 Task: Measure the distance between New York City and Storm King Art Center.
Action: Mouse moved to (229, 59)
Screenshot: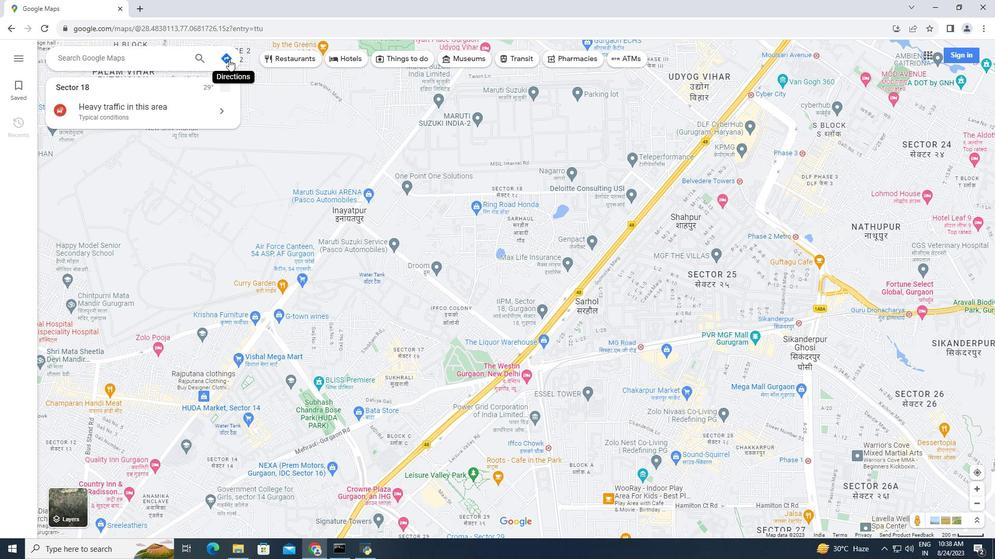 
Action: Mouse pressed left at (229, 59)
Screenshot: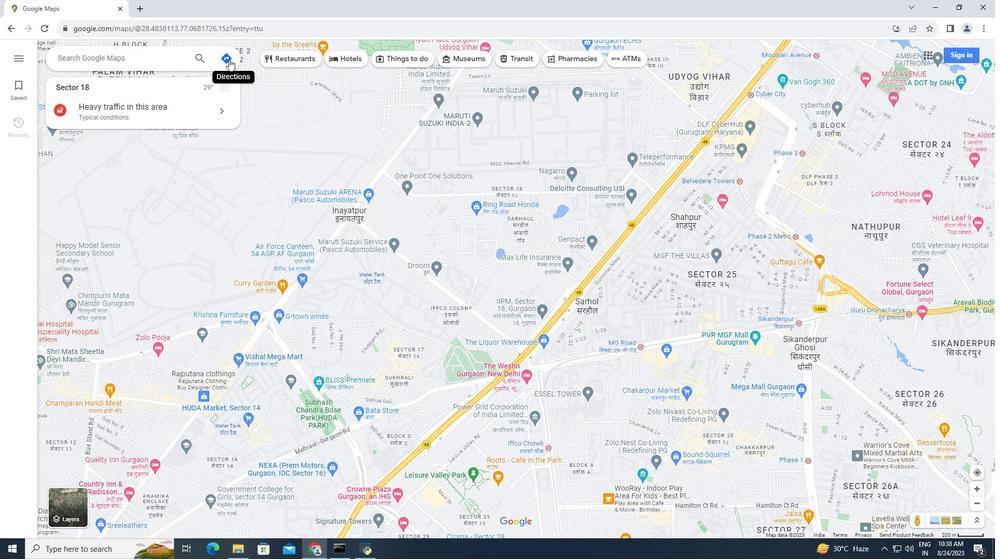 
Action: Mouse moved to (382, 139)
Screenshot: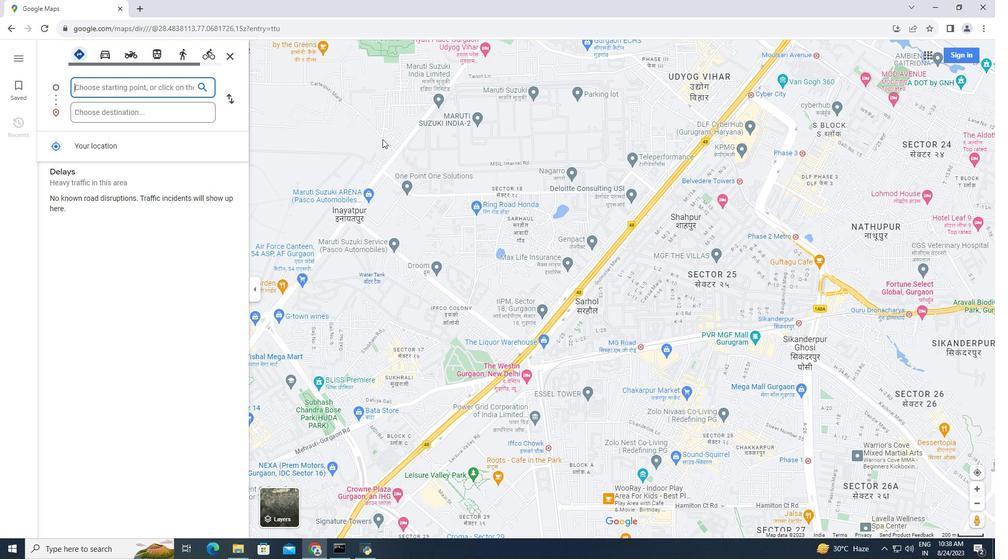 
Action: Key pressed <Key.caps_lock>N<Key.caps_lock>ew<Key.space><Key.caps_lock>Y<Key.caps_lock>ork<Key.space><Key.caps_lock>C<Key.caps_lock>ity
Screenshot: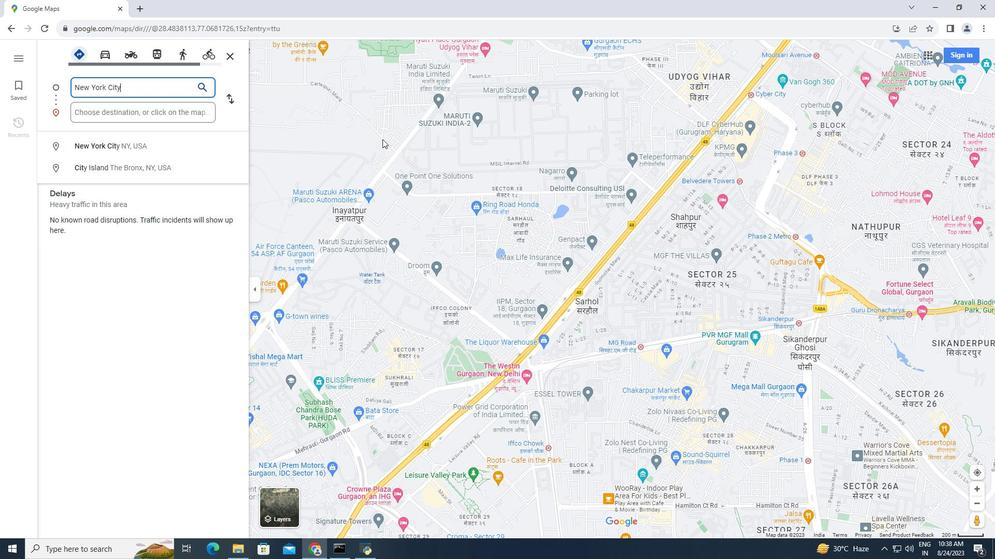 
Action: Mouse moved to (168, 113)
Screenshot: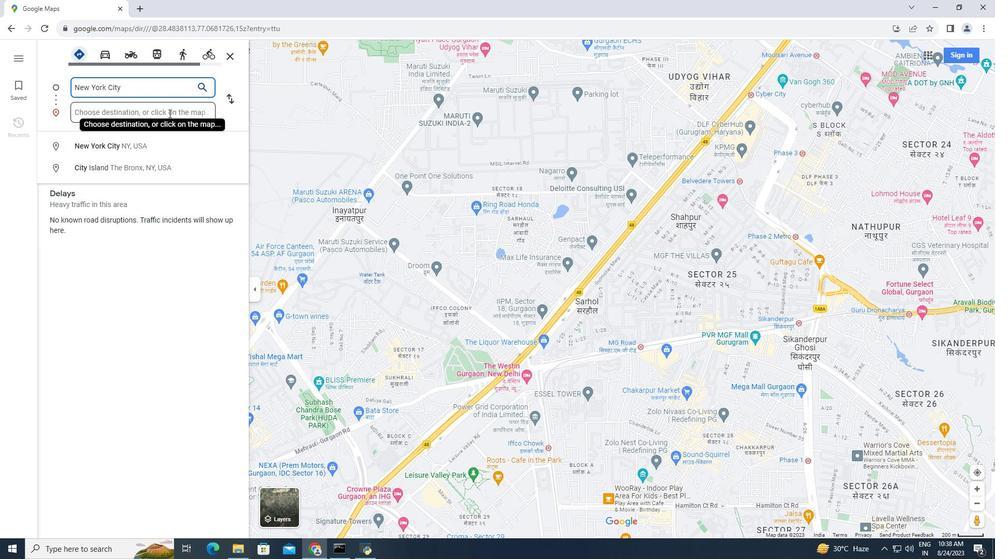
Action: Mouse pressed left at (168, 113)
Screenshot: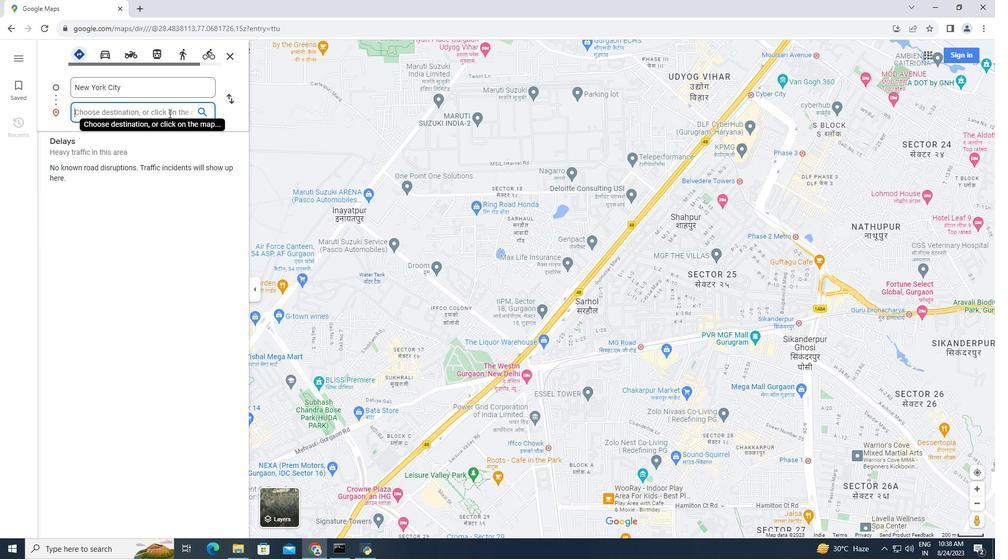 
Action: Key pressed <Key.caps_lock>S<Key.caps_lock>torm<Key.space><Key.caps_lock>K<Key.caps_lock>ing<Key.space><Key.caps_lock>A<Key.caps_lock>rt<Key.space><Key.caps_lock>C<Key.caps_lock>enter
Screenshot: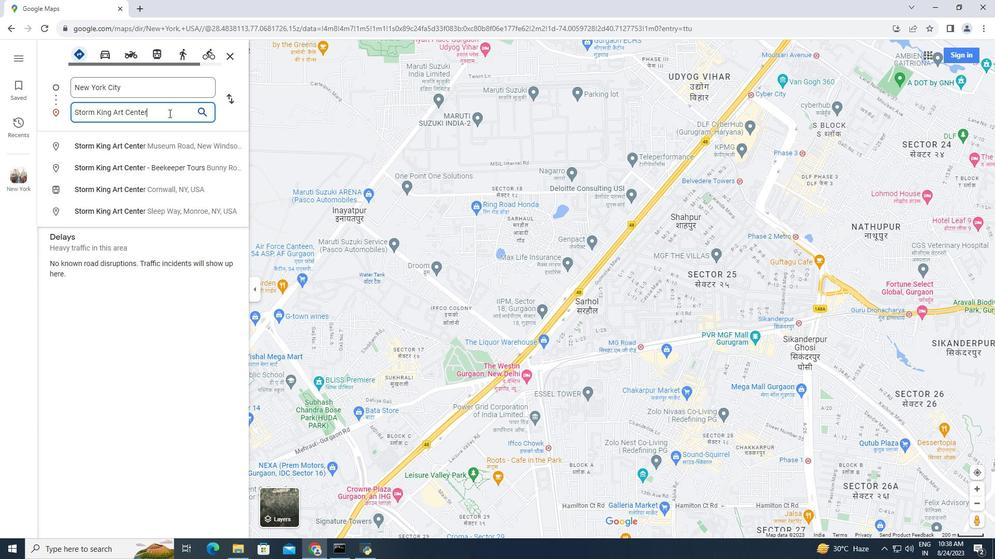 
Action: Mouse moved to (175, 146)
Screenshot: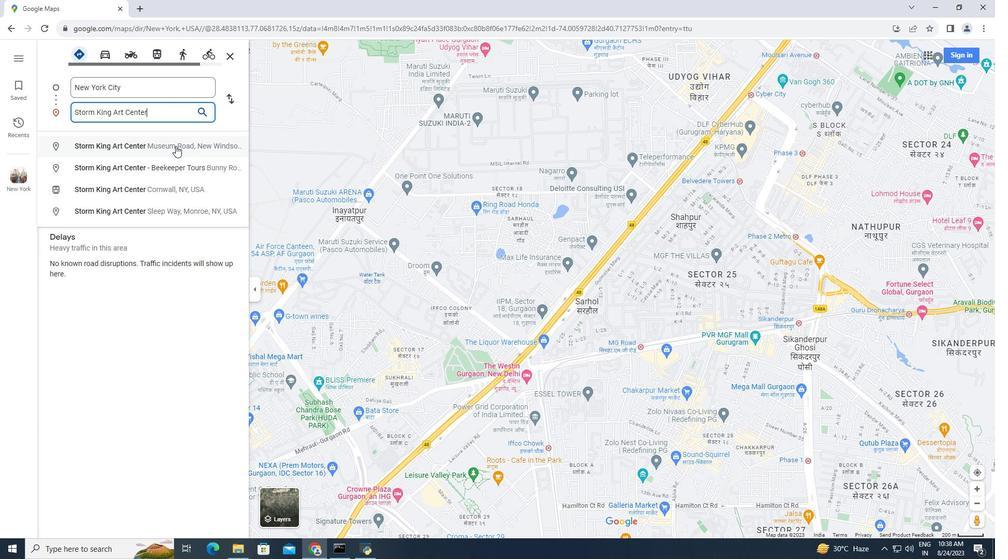 
Action: Mouse pressed left at (175, 146)
Screenshot: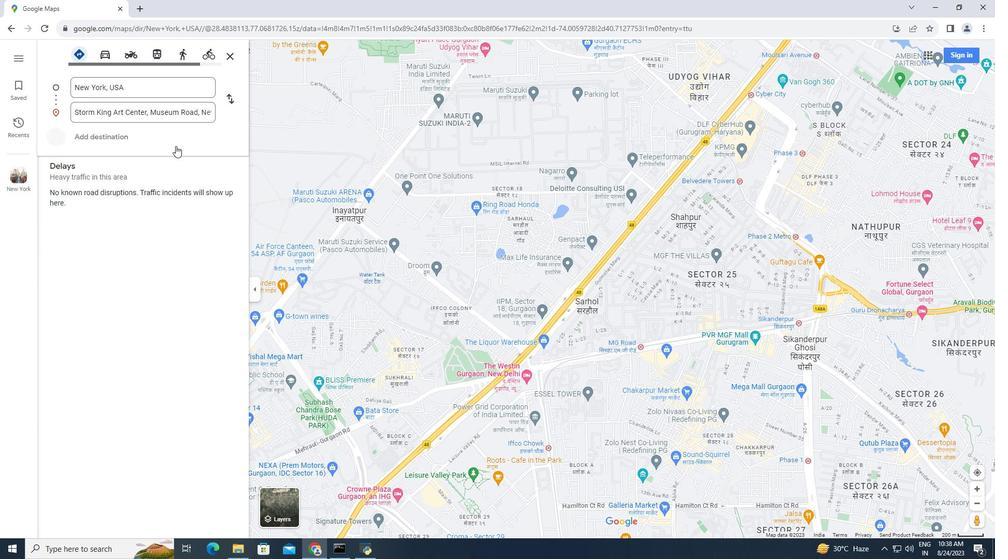 
Action: Mouse moved to (444, 507)
Screenshot: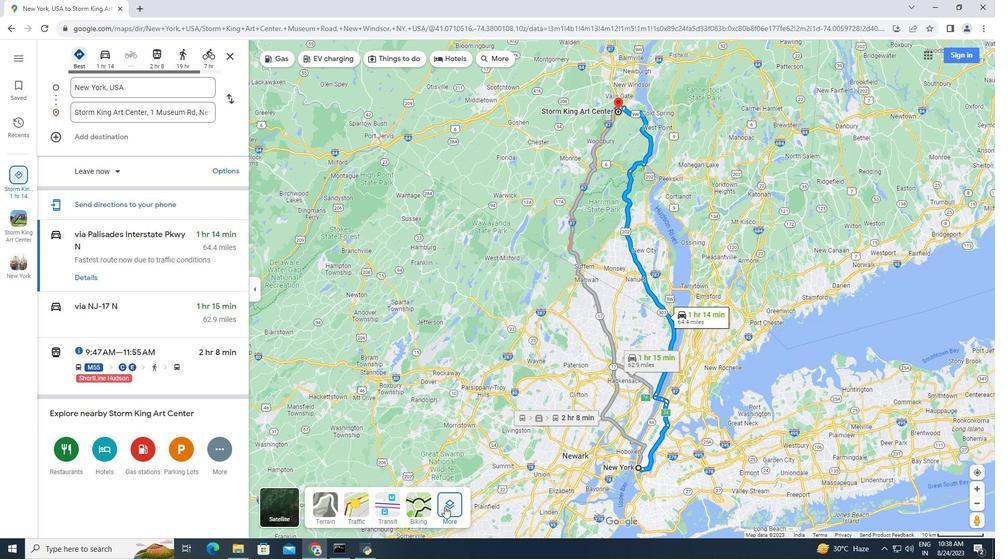 
Action: Mouse pressed left at (444, 507)
Screenshot: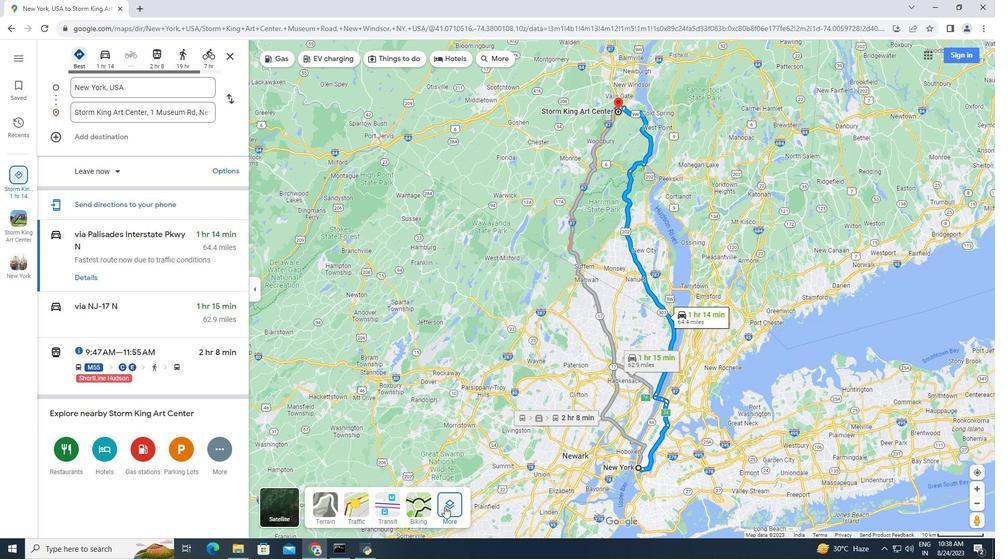 
Action: Mouse moved to (359, 410)
Screenshot: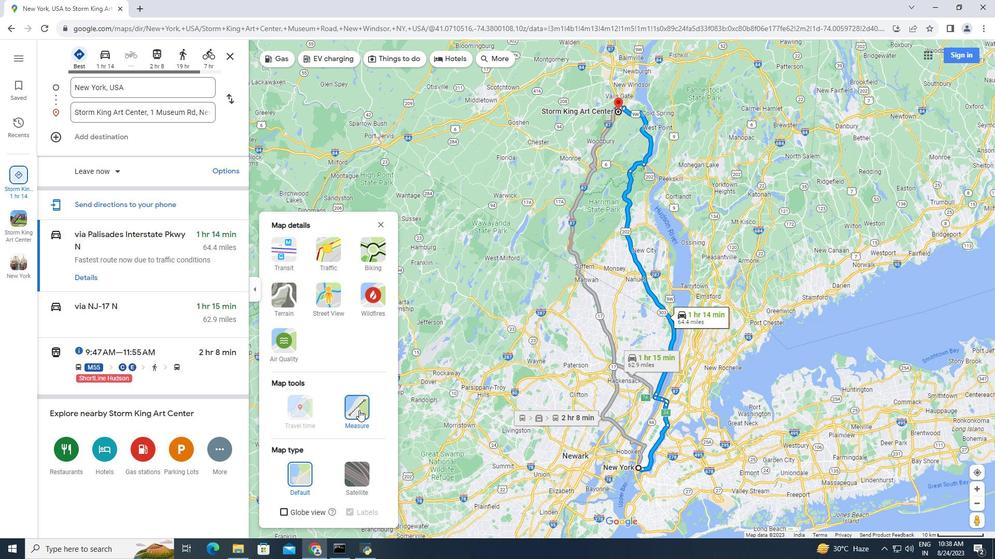 
Action: Mouse pressed left at (359, 410)
Screenshot: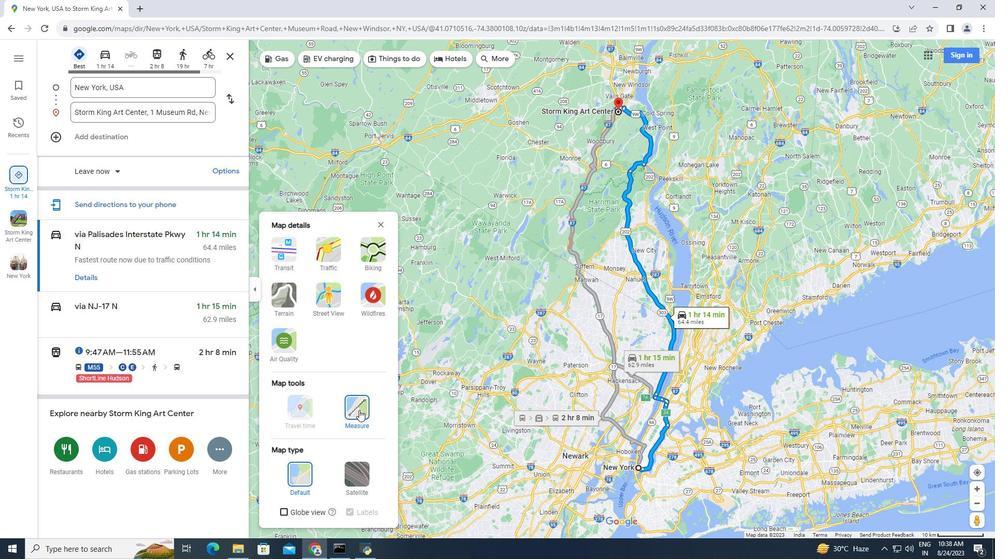 
Action: Mouse moved to (637, 467)
Screenshot: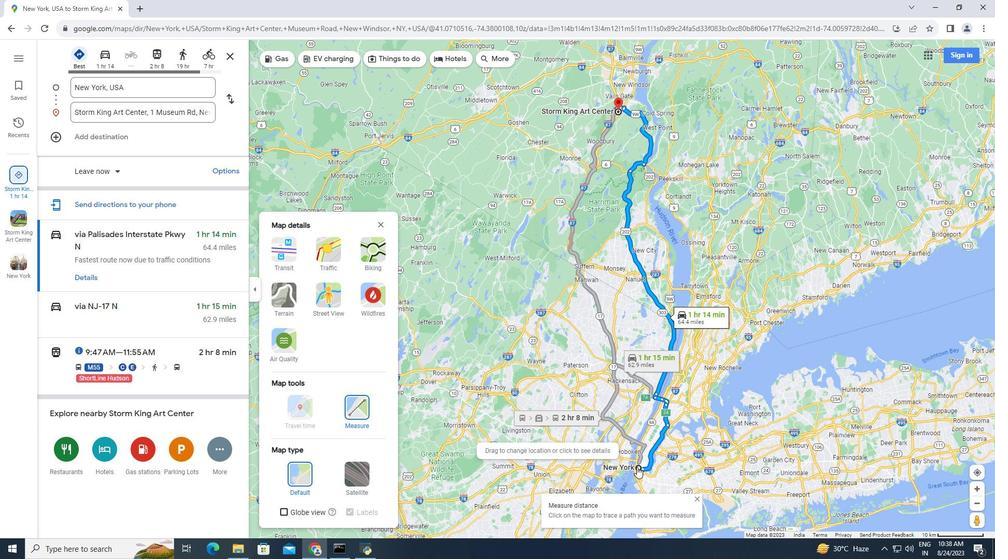 
Action: Mouse pressed left at (637, 467)
Screenshot: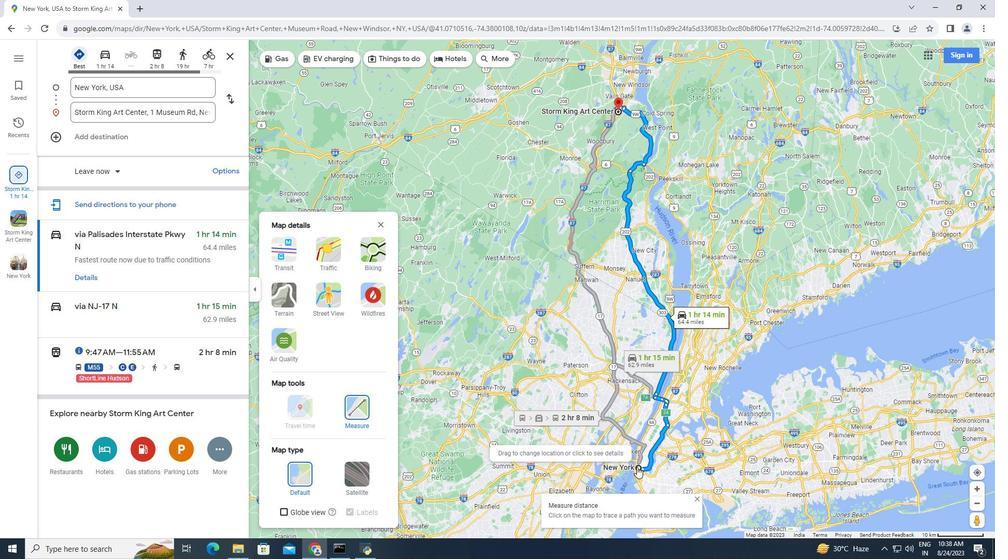 
Action: Mouse moved to (667, 278)
Screenshot: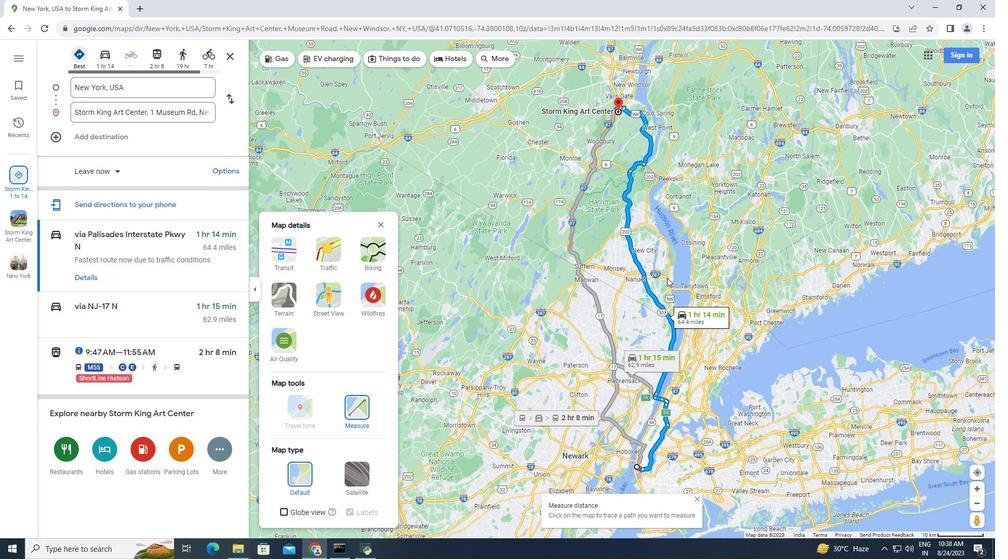 
Action: Mouse scrolled (667, 278) with delta (0, 0)
Screenshot: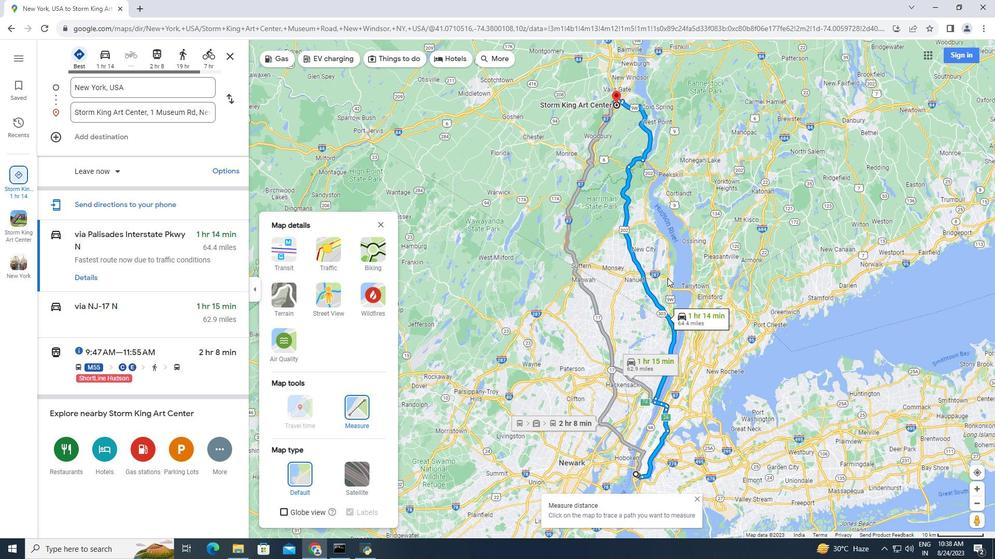 
Action: Mouse scrolled (667, 278) with delta (0, 0)
Screenshot: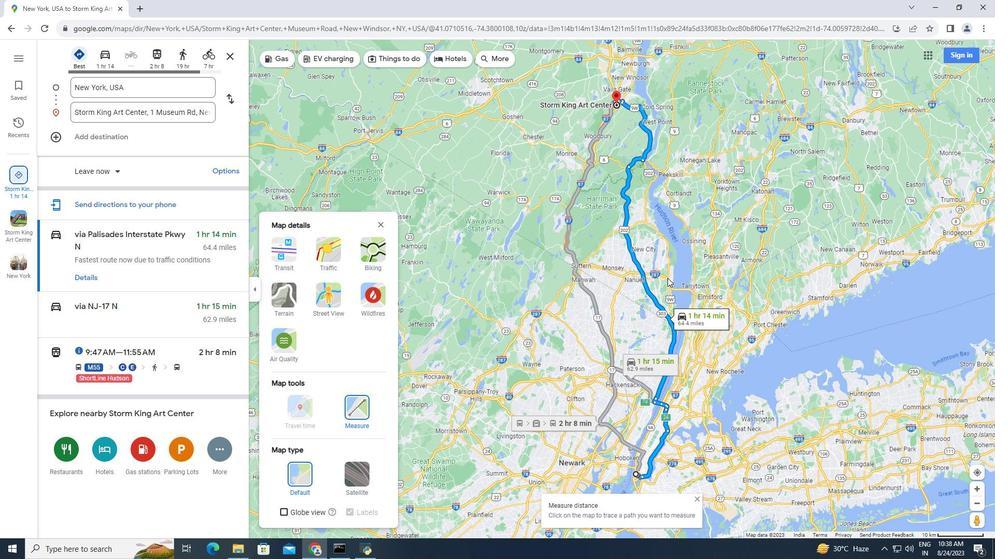 
Action: Mouse scrolled (667, 278) with delta (0, 0)
Screenshot: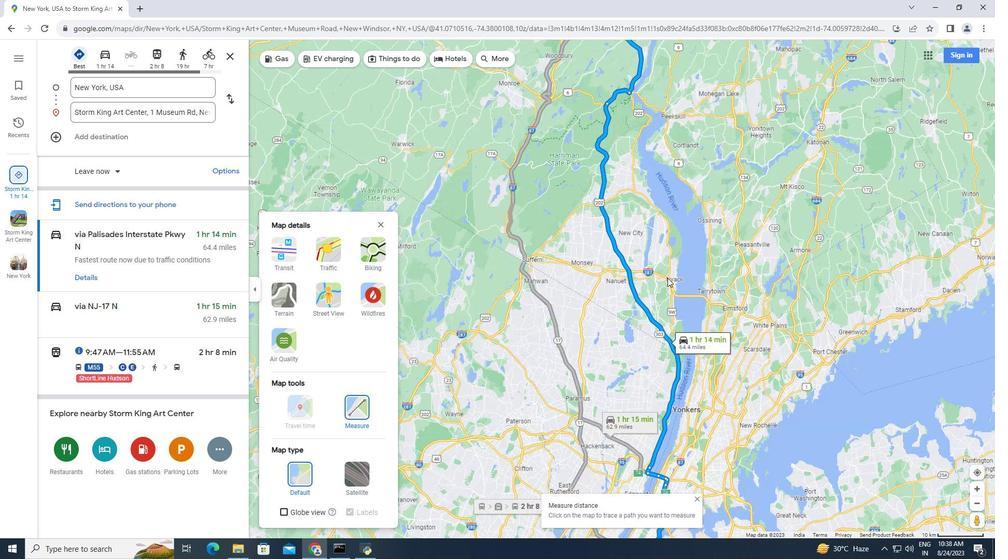 
Action: Mouse moved to (638, 230)
Screenshot: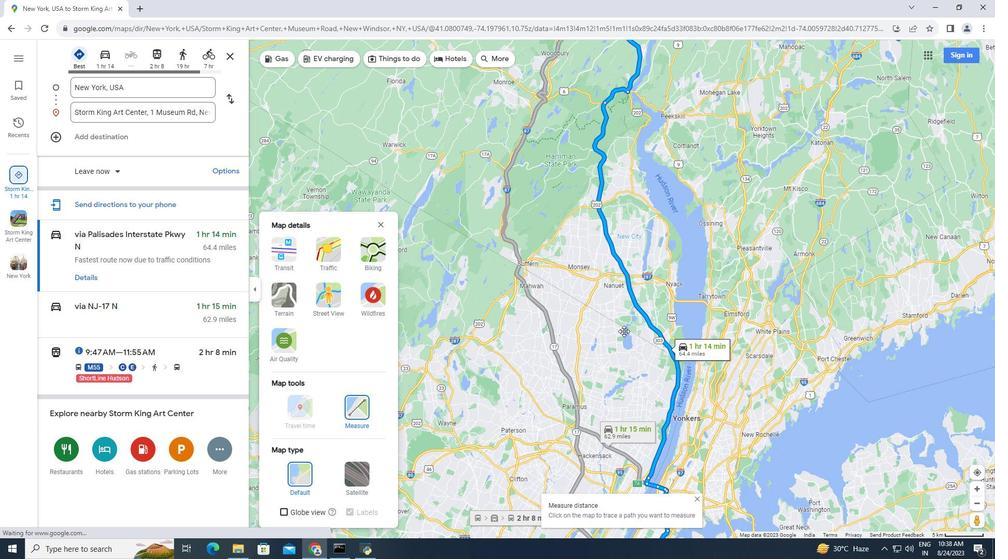
Action: Mouse pressed left at (638, 230)
Screenshot: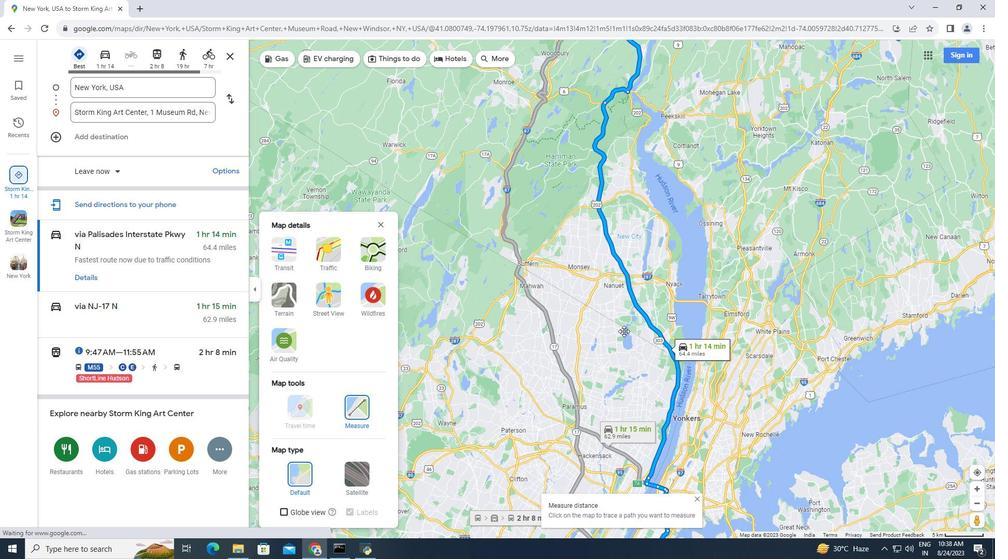 
Action: Mouse moved to (557, 197)
Screenshot: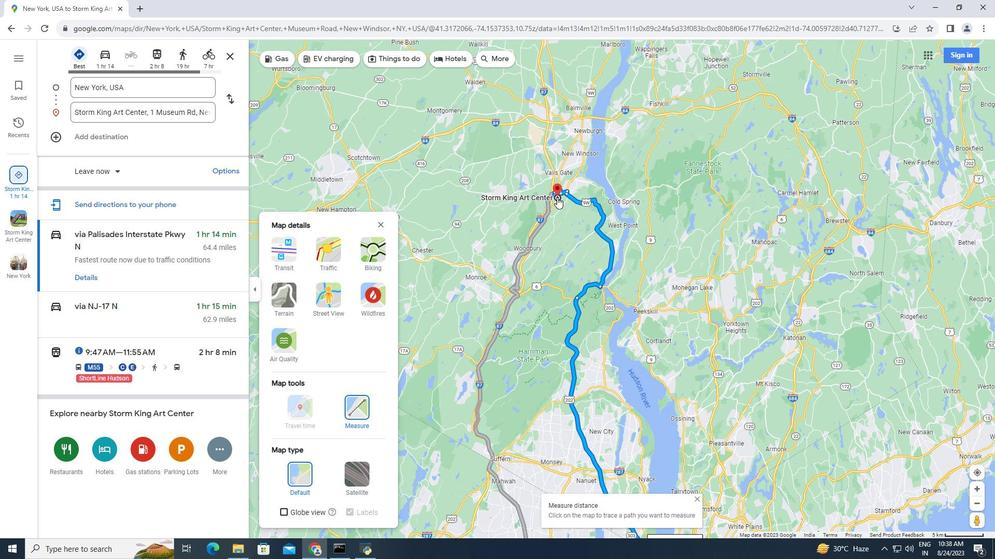 
Action: Mouse pressed left at (557, 197)
Screenshot: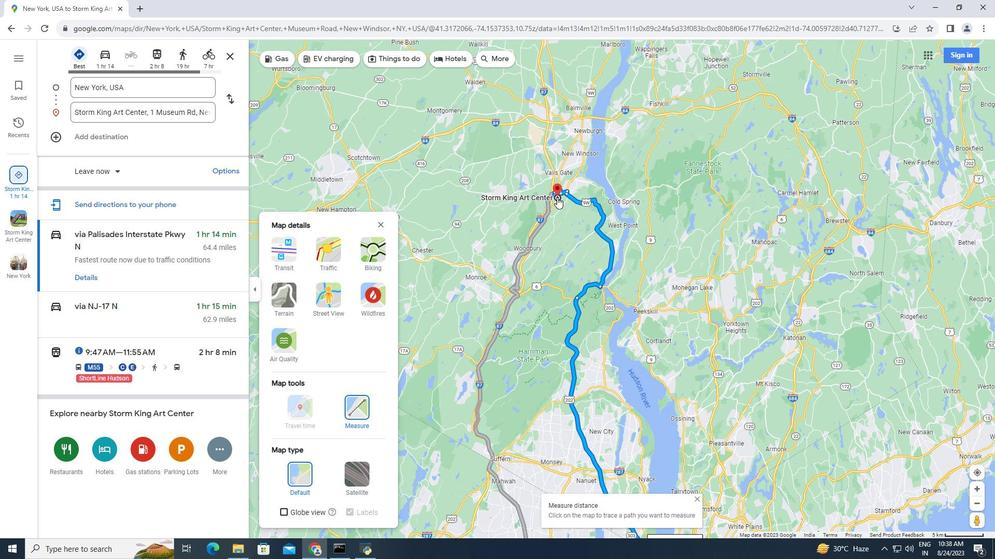 
Action: Mouse moved to (573, 254)
Screenshot: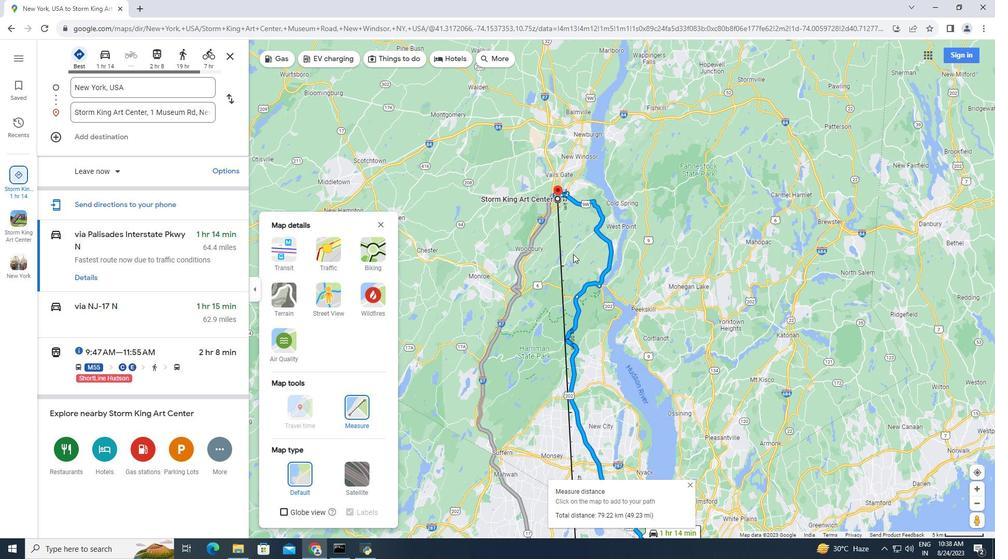 
Action: Mouse scrolled (573, 253) with delta (0, 0)
Screenshot: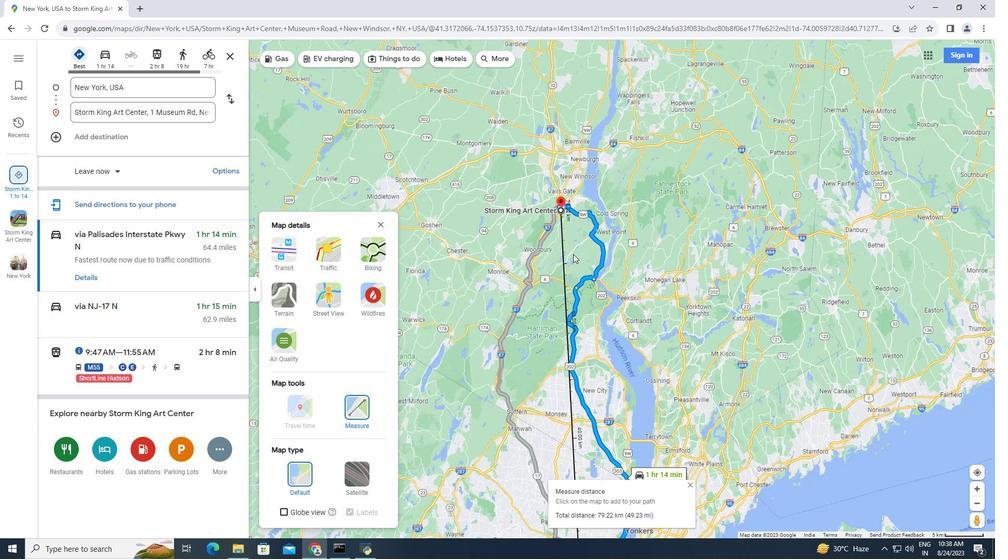 
Action: Mouse scrolled (573, 253) with delta (0, 0)
Screenshot: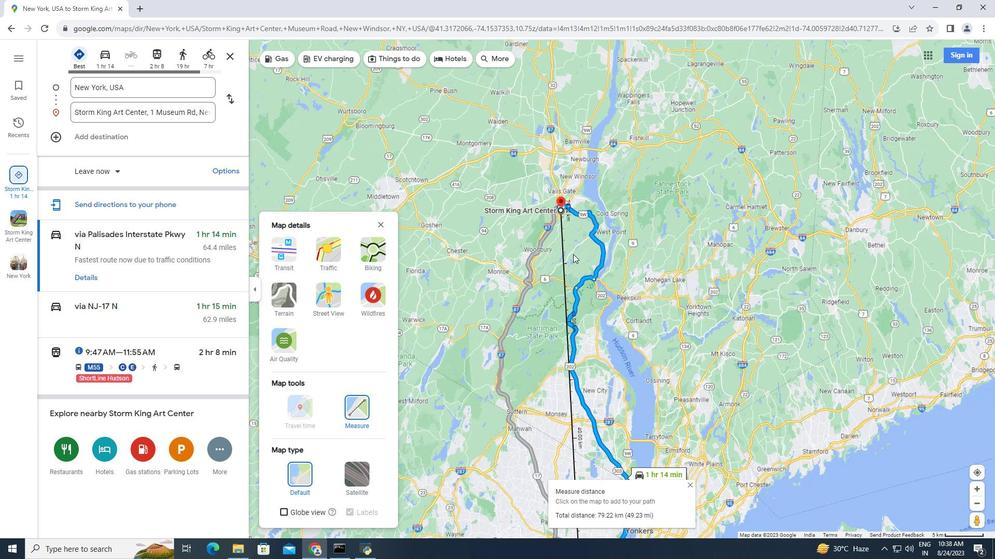
Action: Mouse scrolled (573, 253) with delta (0, 0)
Screenshot: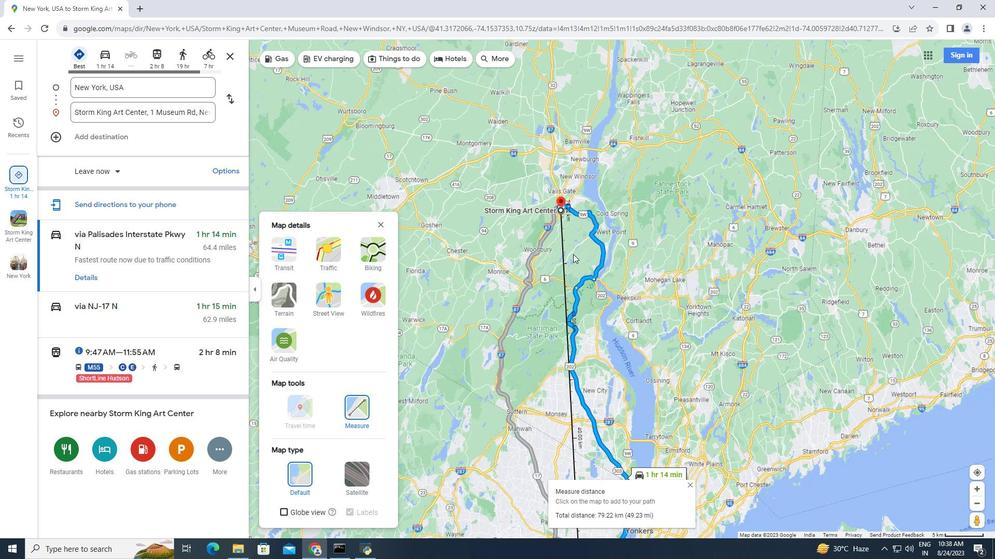 
Action: Mouse scrolled (573, 253) with delta (0, 0)
Screenshot: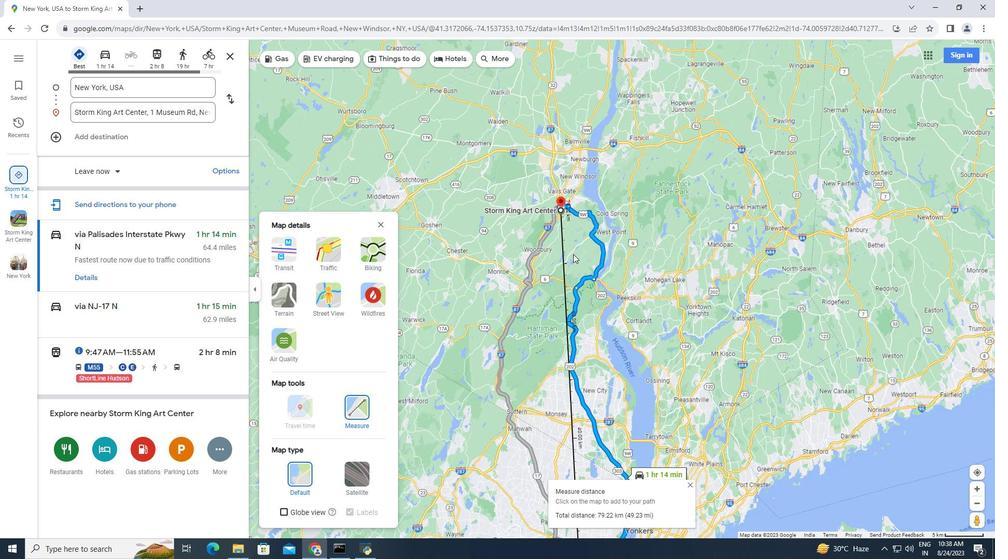 
Action: Mouse moved to (592, 373)
Screenshot: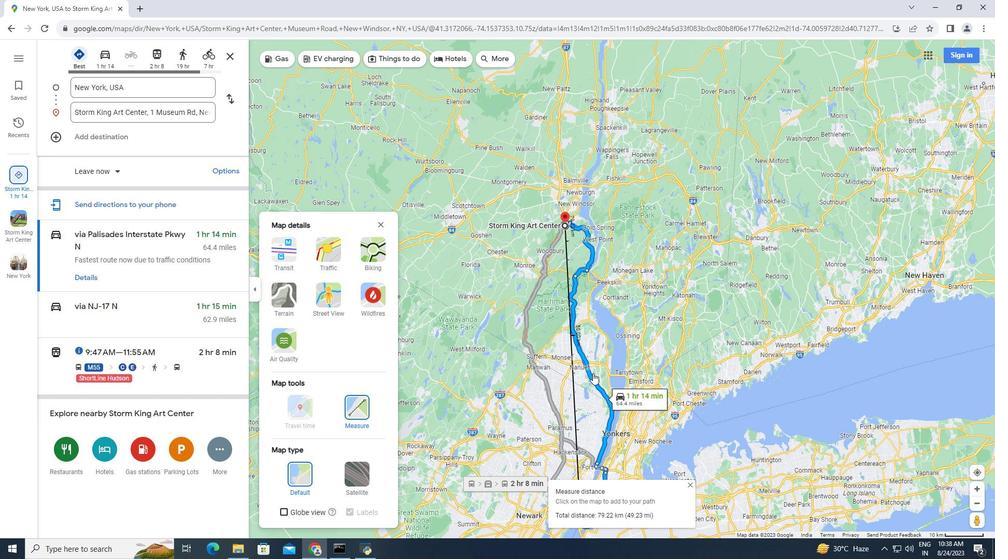 
Action: Mouse scrolled (592, 374) with delta (0, 0)
Screenshot: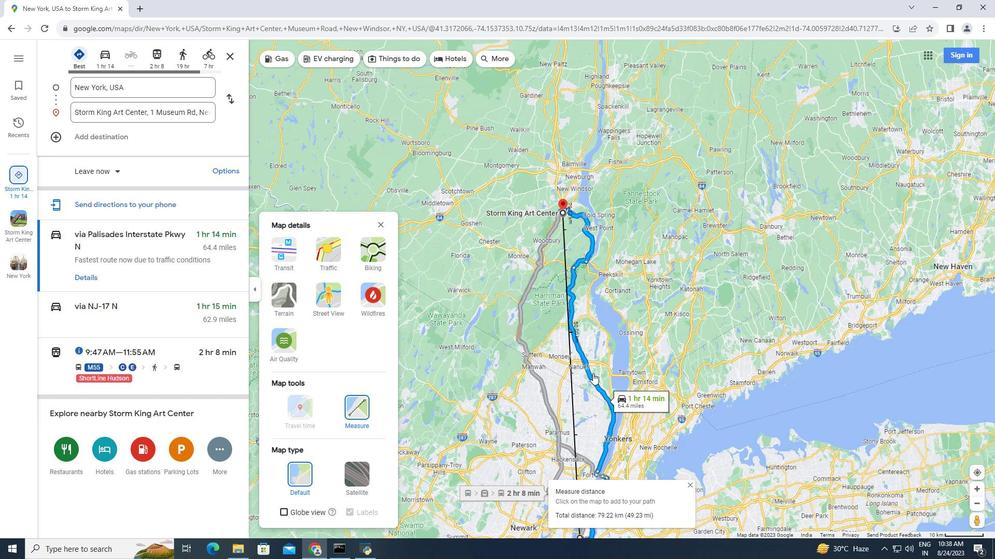 
Action: Mouse scrolled (592, 373) with delta (0, 0)
Screenshot: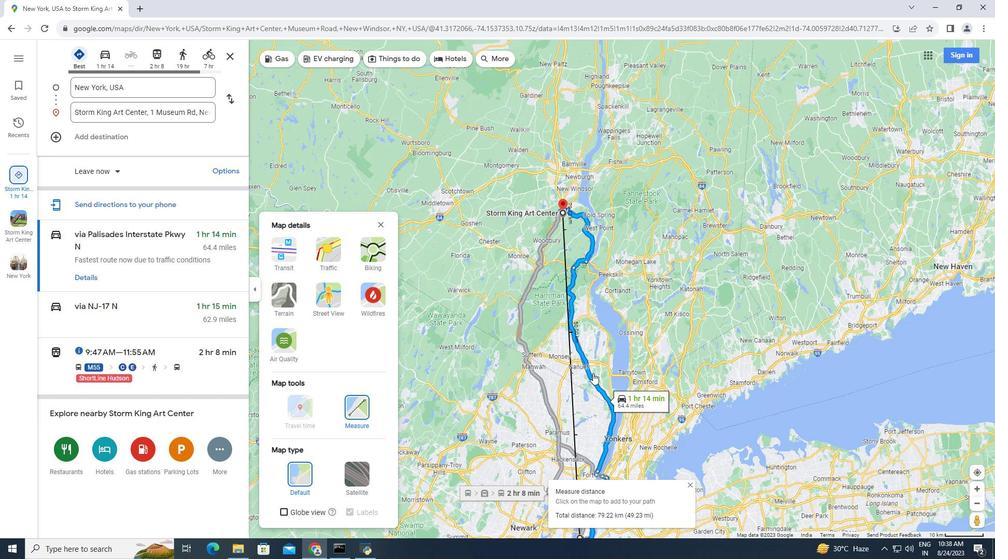 
Action: Mouse scrolled (592, 374) with delta (0, 0)
Screenshot: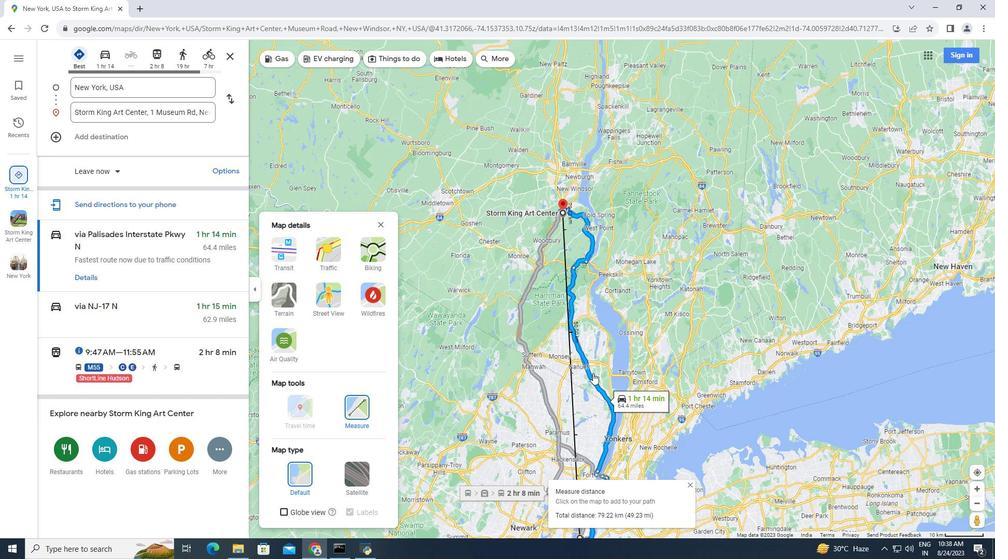 
Action: Mouse scrolled (592, 374) with delta (0, 0)
Screenshot: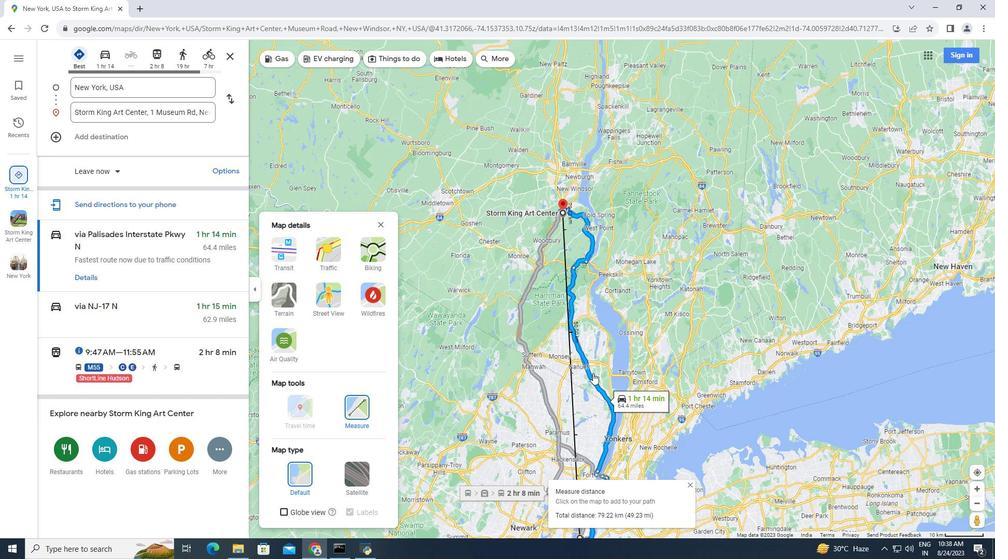 
Action: Mouse scrolled (592, 374) with delta (0, 0)
Screenshot: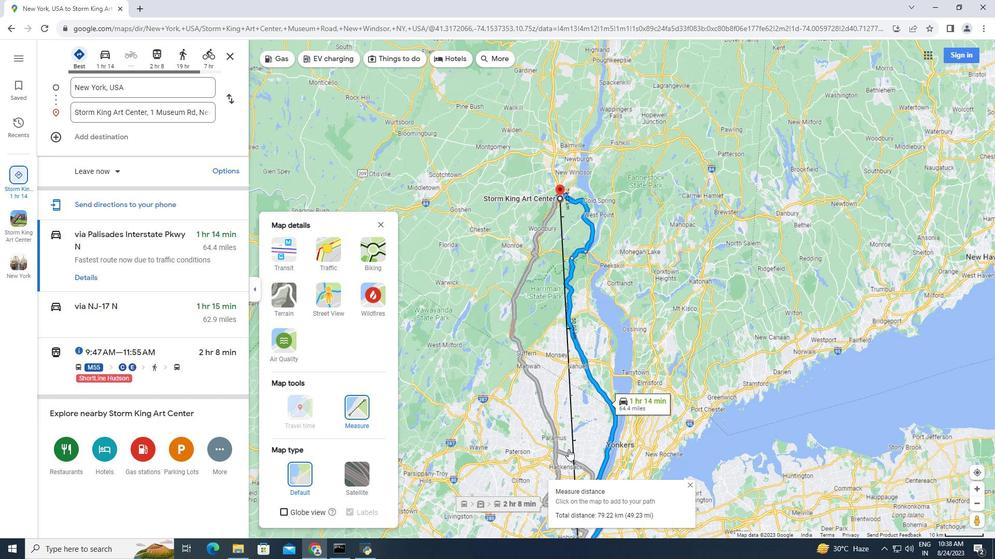 
Action: Mouse moved to (549, 440)
Screenshot: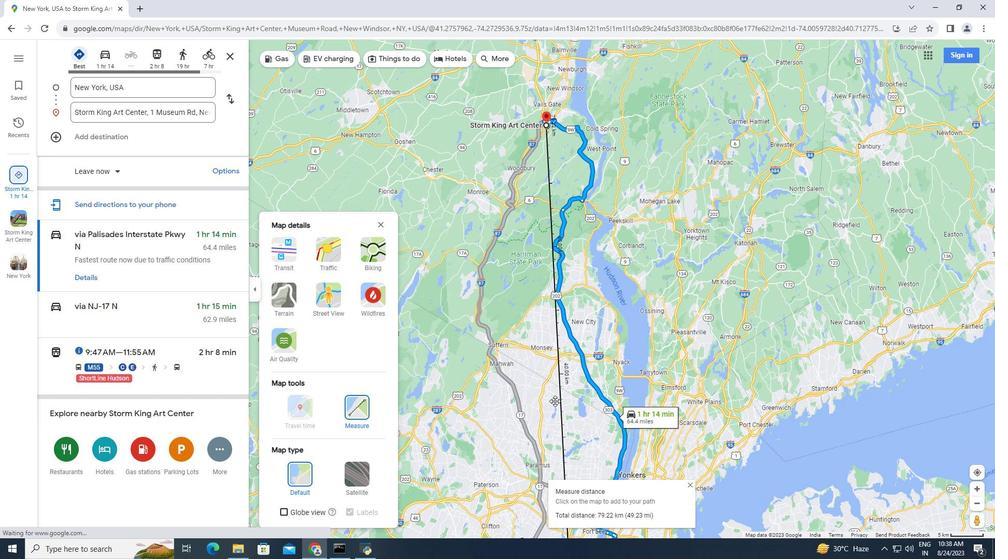 
Action: Mouse pressed left at (549, 440)
Screenshot: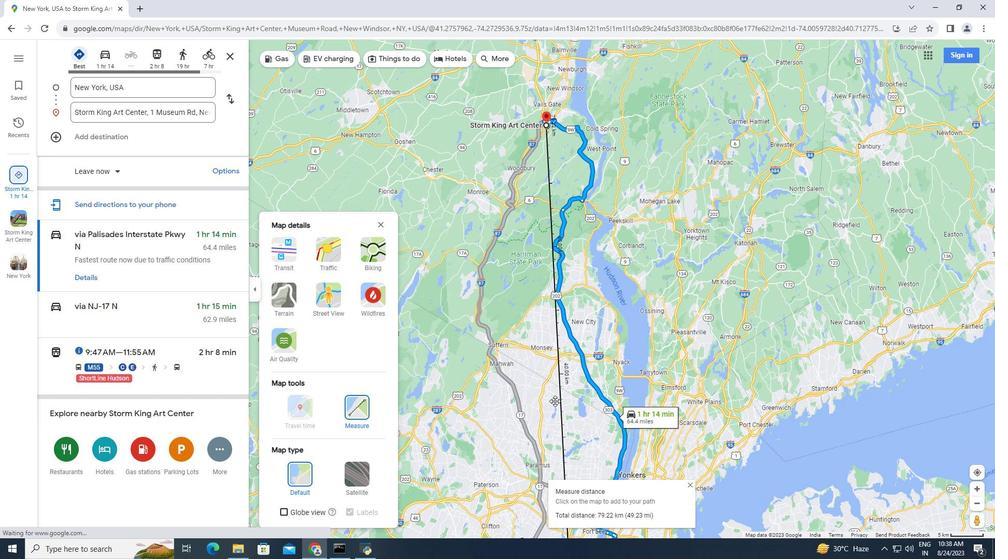 
Action: Mouse moved to (608, 505)
Screenshot: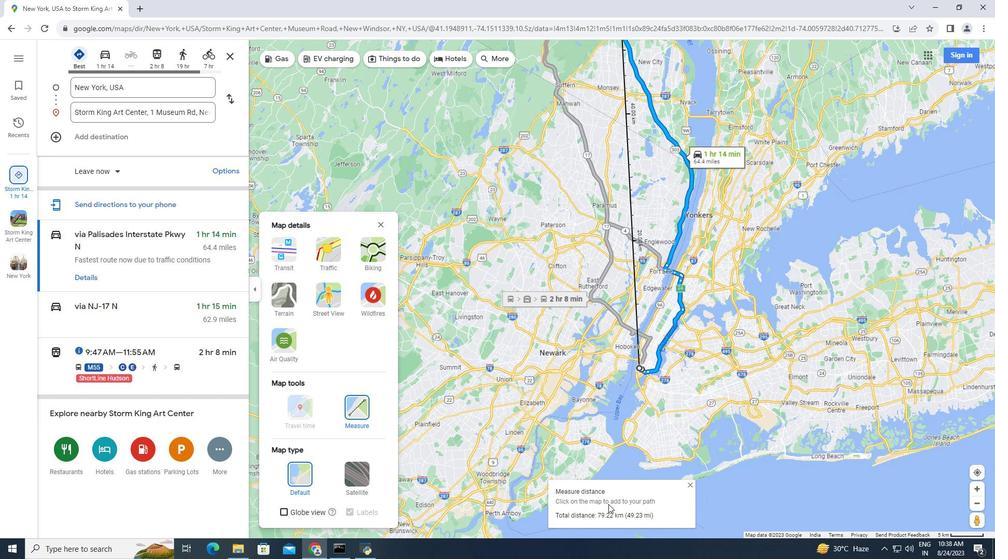 
Action: Mouse scrolled (605, 510) with delta (0, 0)
Screenshot: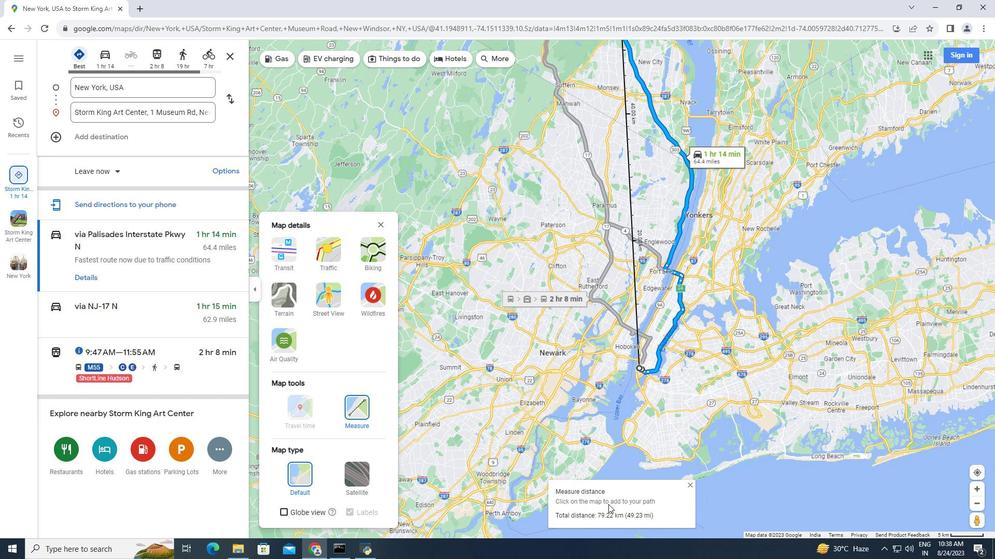 
Action: Mouse moved to (608, 504)
Screenshot: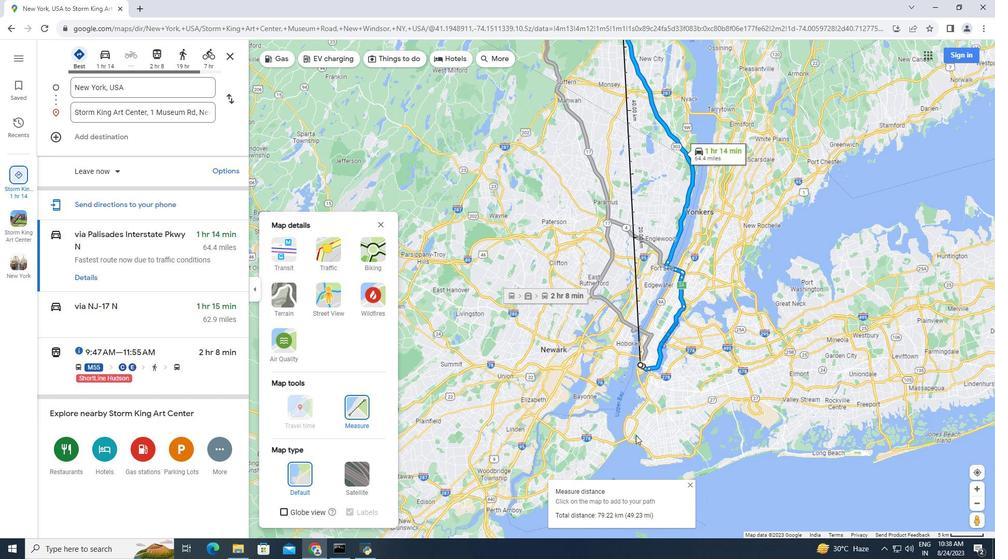 
Action: Mouse scrolled (606, 509) with delta (0, 0)
Screenshot: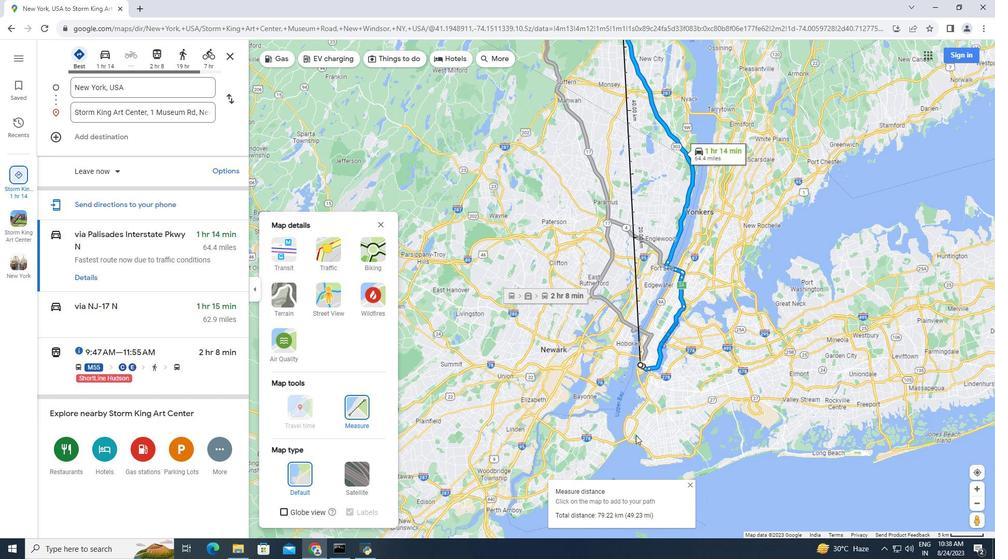 
Action: Mouse moved to (613, 477)
Screenshot: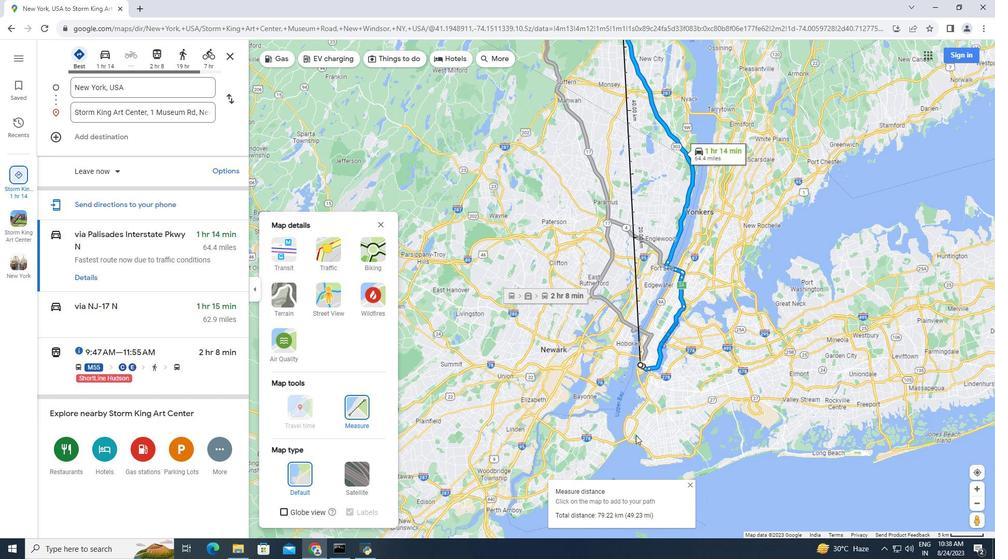 
Action: Mouse scrolled (606, 509) with delta (0, 0)
Screenshot: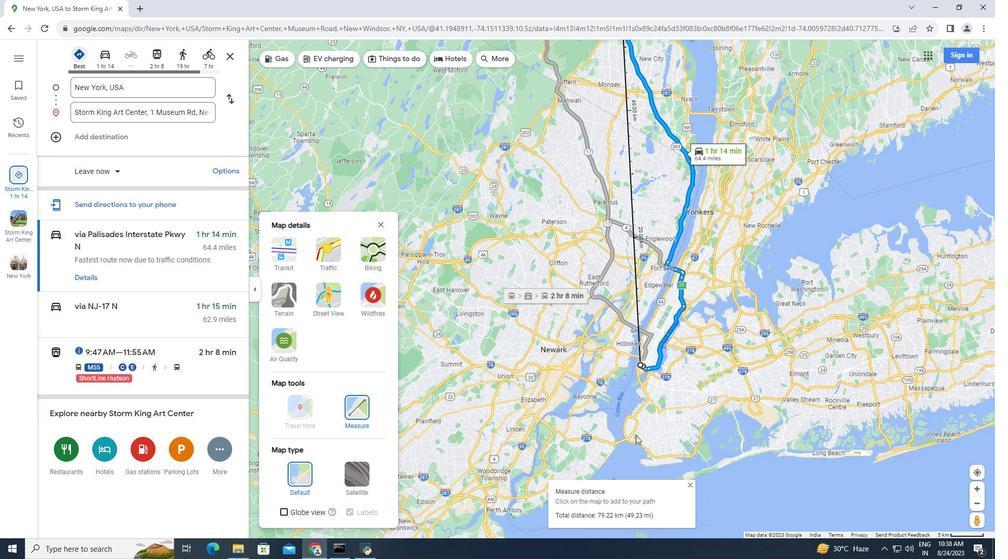 
Action: Mouse moved to (618, 440)
Screenshot: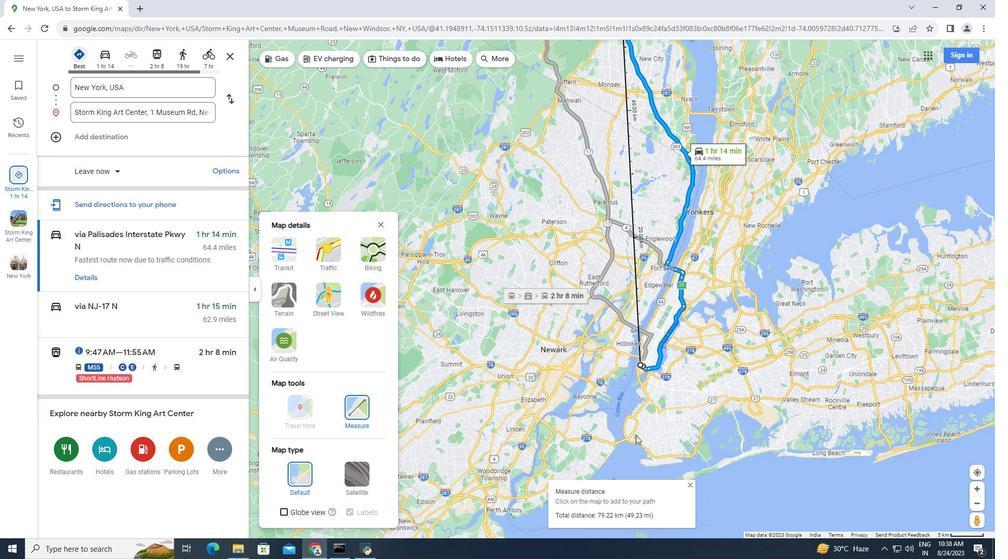 
Action: Mouse scrolled (608, 505) with delta (0, 0)
Screenshot: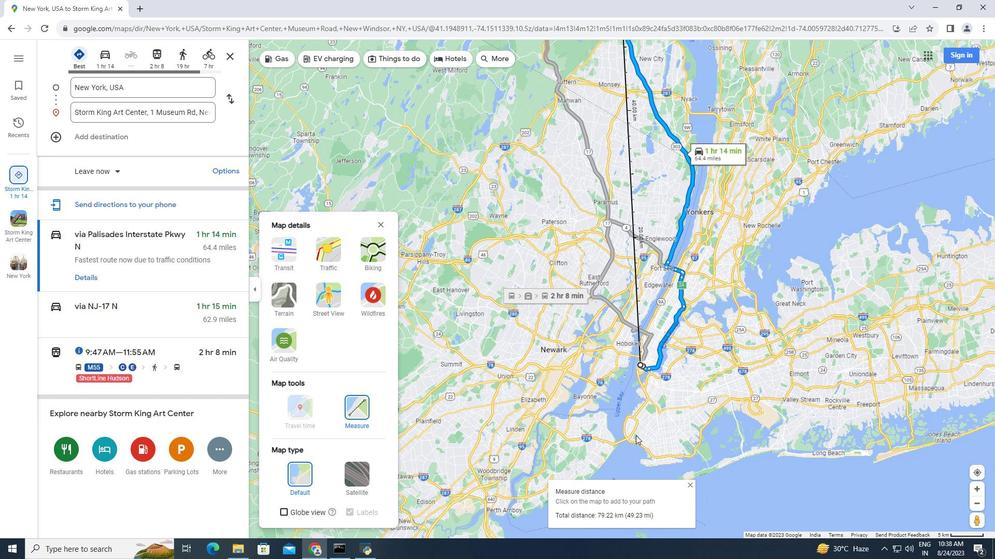 
Action: Mouse moved to (646, 435)
Screenshot: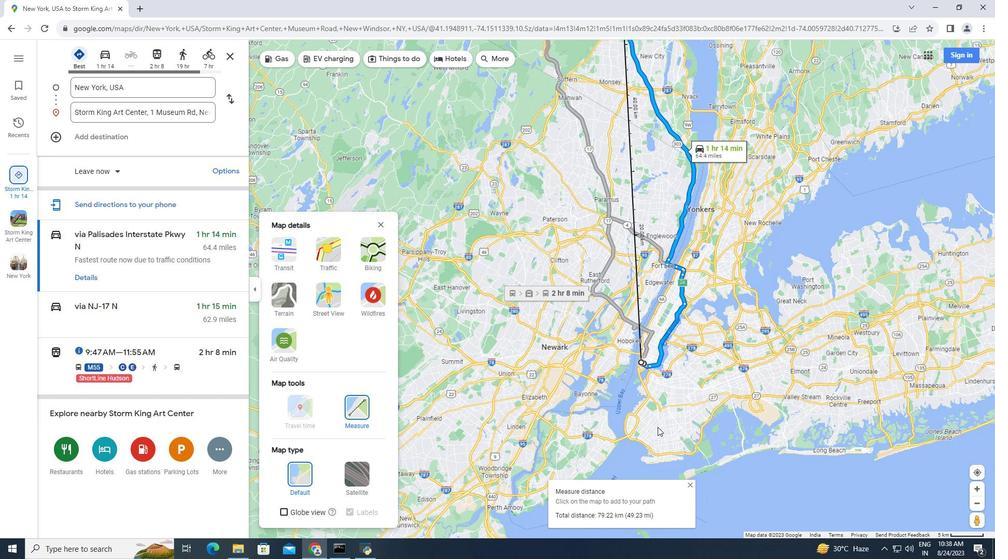 
Action: Mouse scrolled (646, 436) with delta (0, 0)
Screenshot: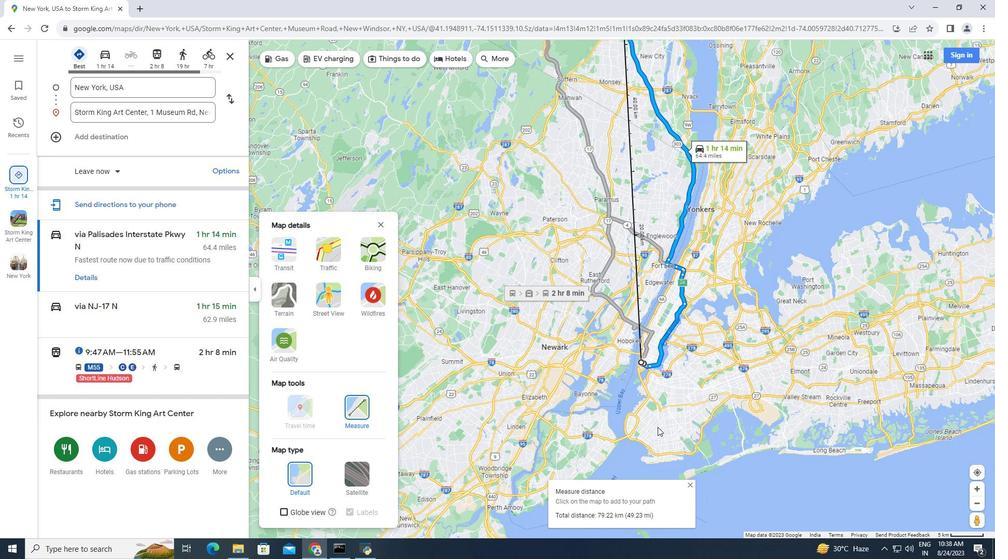 
Action: Mouse moved to (650, 435)
Screenshot: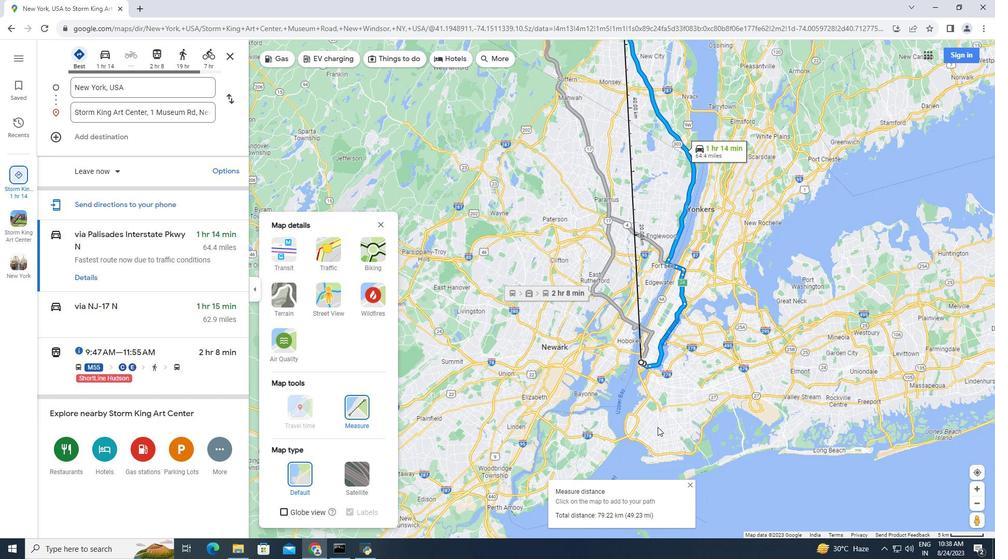 
Action: Mouse scrolled (650, 436) with delta (0, 0)
Screenshot: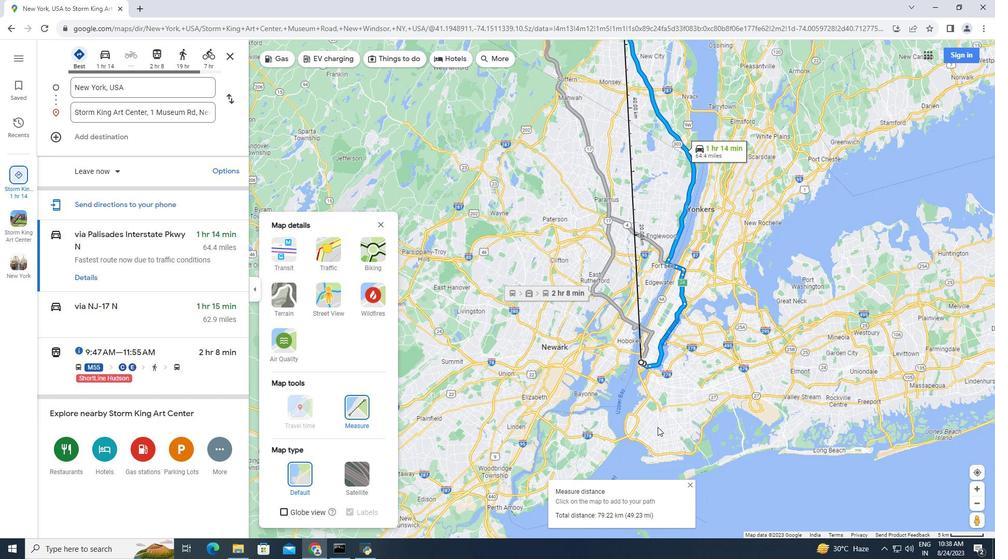 
Action: Mouse moved to (653, 433)
Screenshot: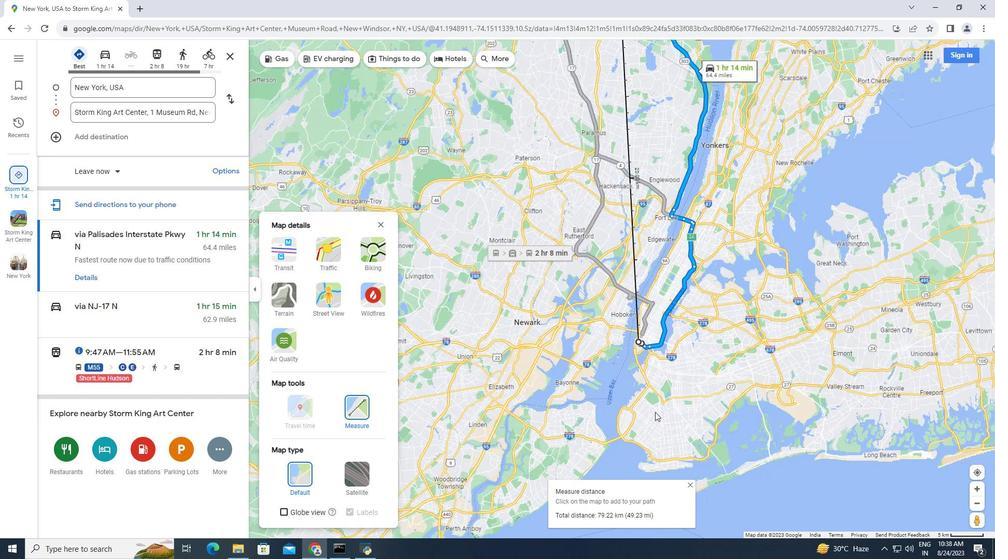 
Action: Mouse scrolled (653, 434) with delta (0, 0)
Screenshot: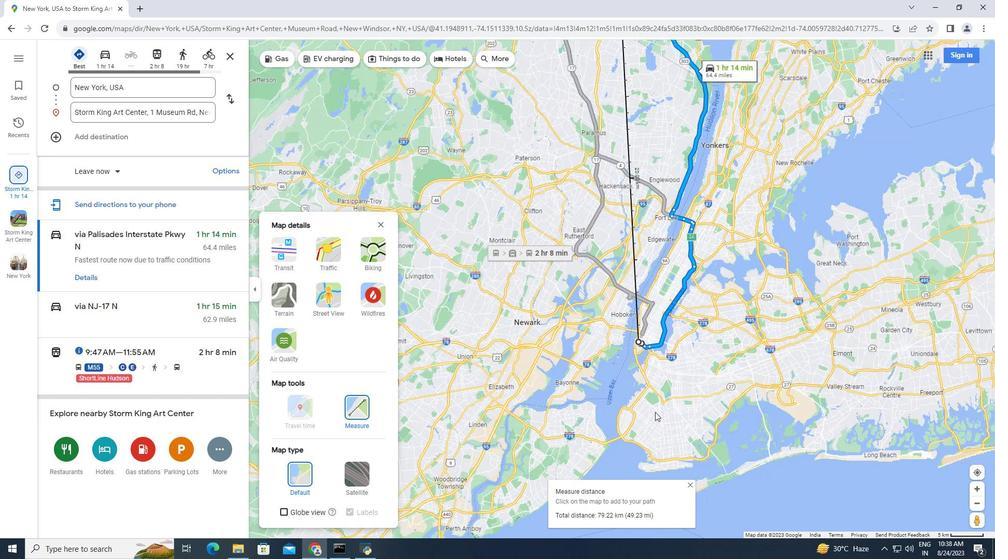 
Action: Mouse moved to (645, 391)
Screenshot: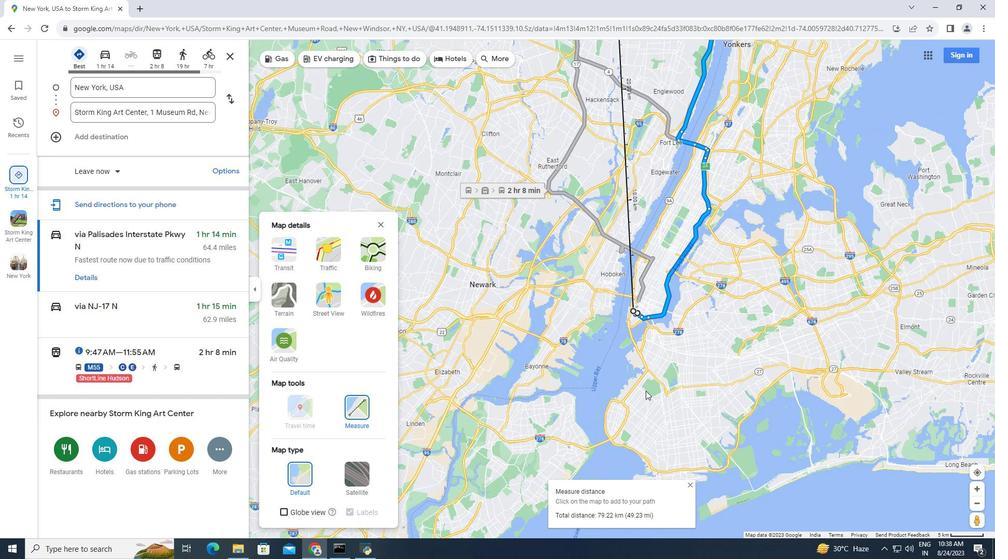 
Action: Mouse scrolled (645, 391) with delta (0, 0)
Screenshot: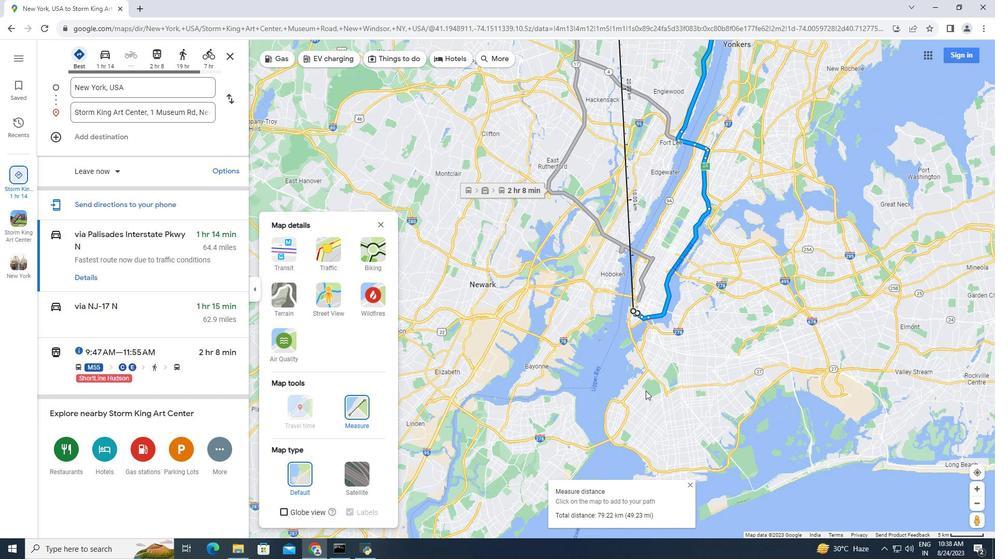 
Action: Mouse scrolled (645, 391) with delta (0, 0)
Screenshot: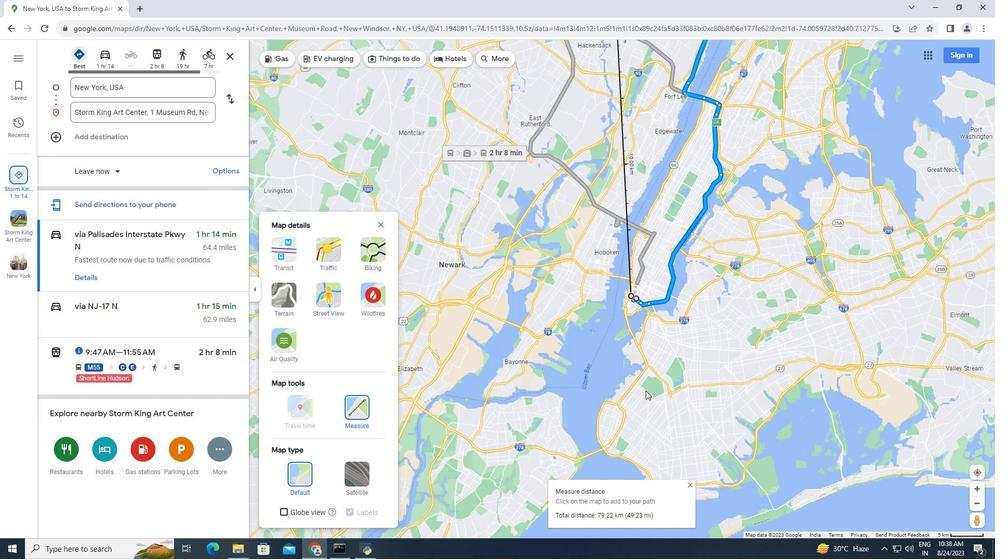 
Action: Mouse scrolled (645, 391) with delta (0, 0)
Screenshot: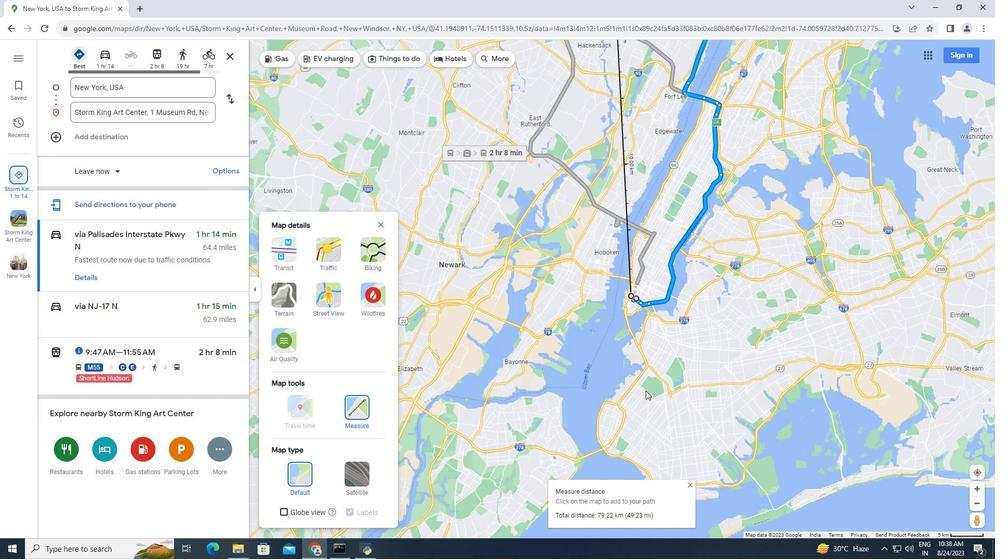 
Action: Mouse moved to (626, 261)
Screenshot: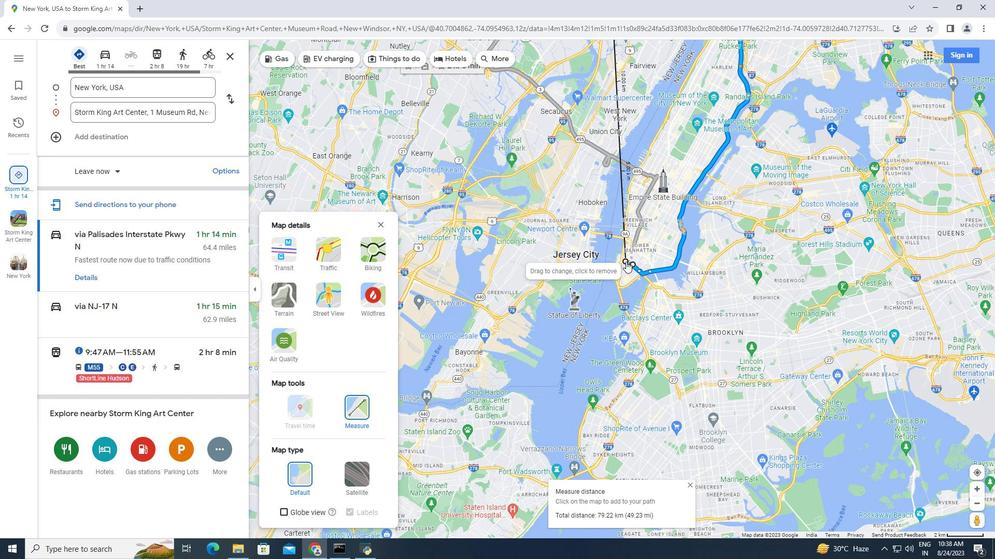 
Action: Mouse pressed left at (626, 261)
Screenshot: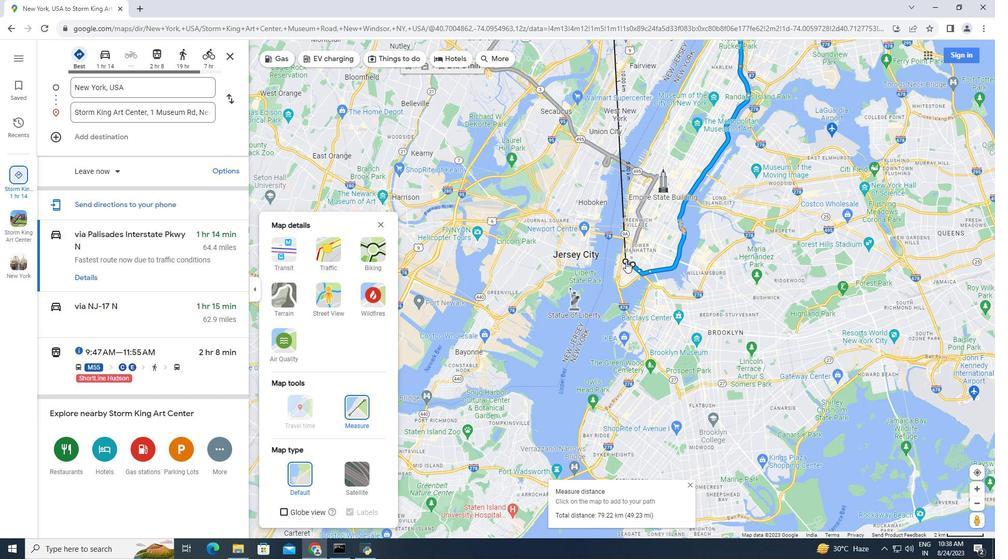 
Action: Mouse moved to (670, 115)
Screenshot: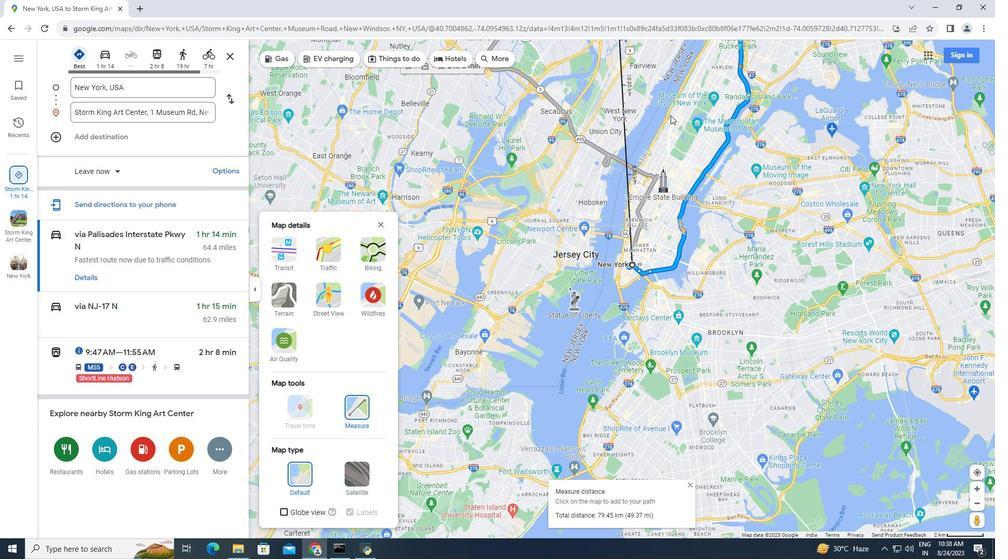 
Action: Mouse pressed left at (670, 115)
Screenshot: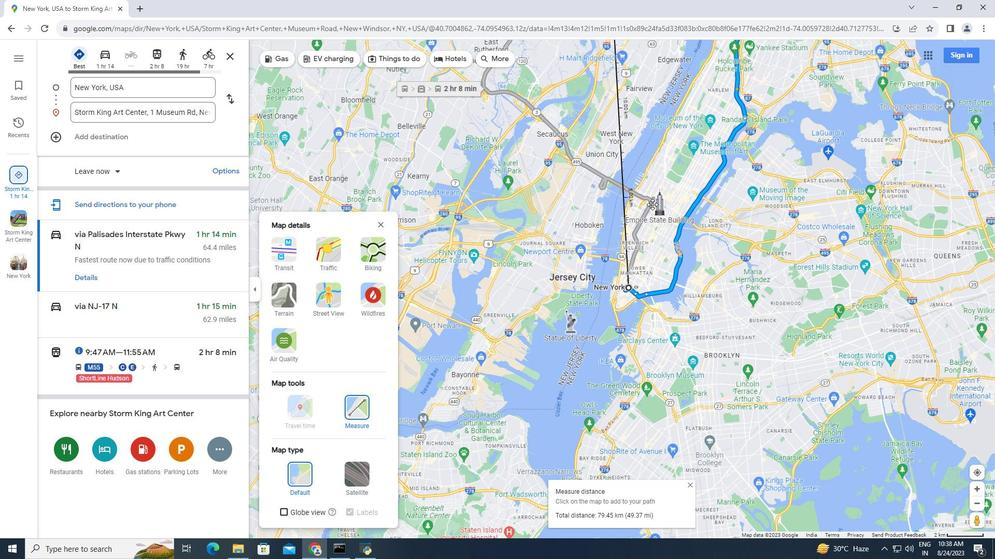 
Action: Mouse moved to (644, 140)
Screenshot: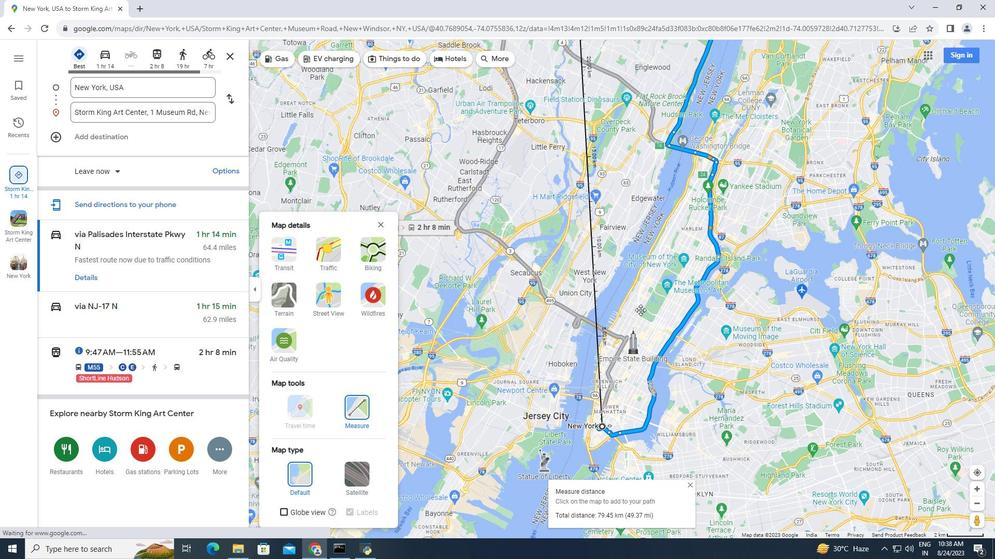
Action: Mouse pressed left at (644, 140)
Screenshot: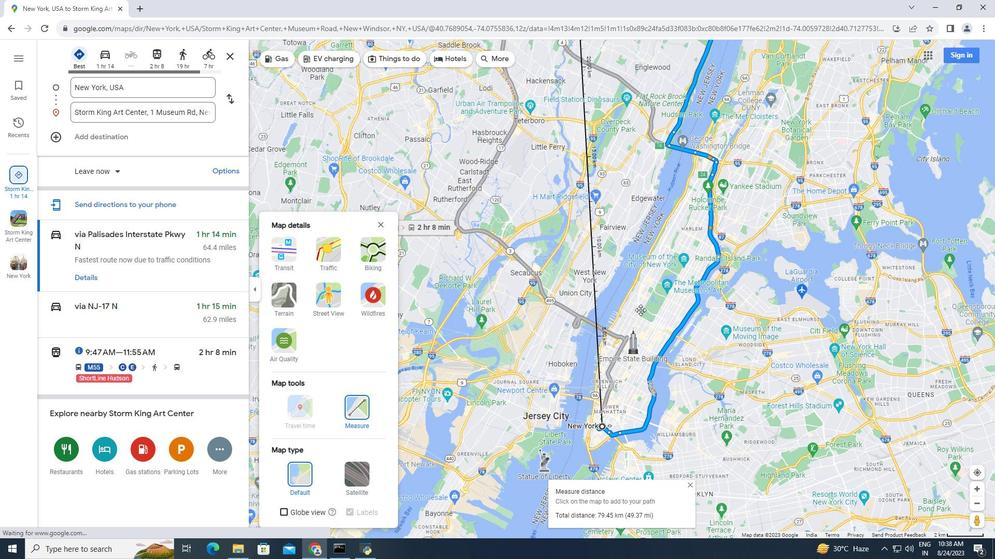 
Action: Mouse moved to (617, 158)
Screenshot: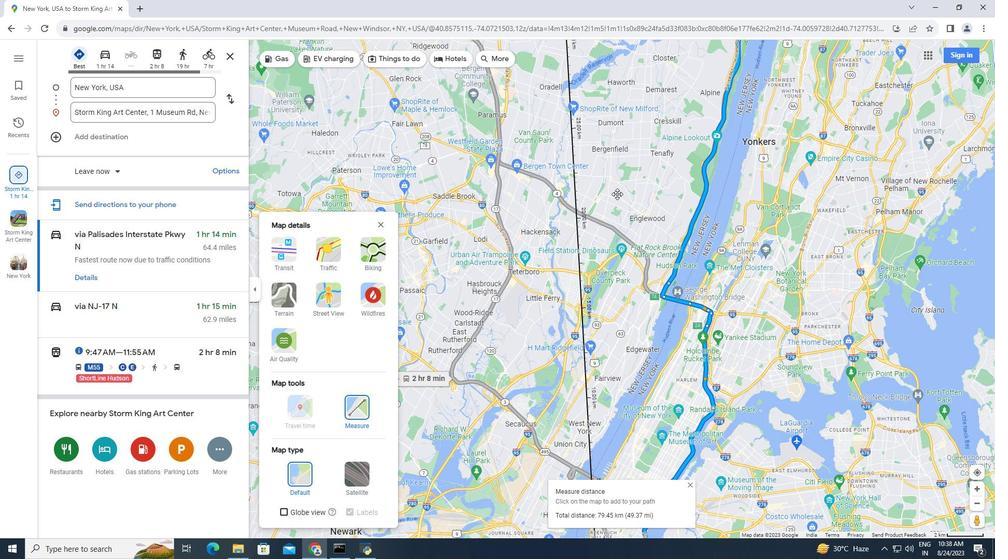 
Action: Mouse pressed left at (617, 158)
Screenshot: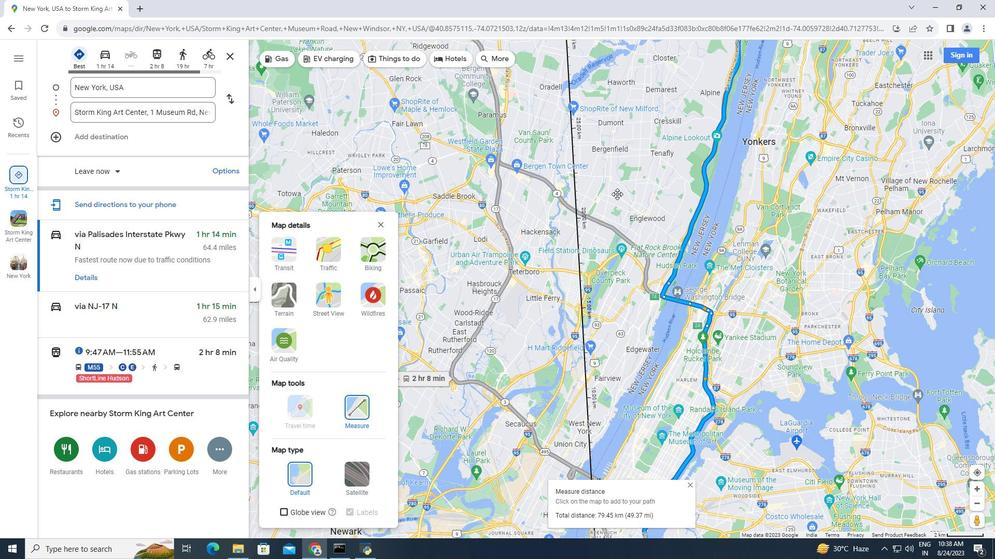 
Action: Mouse moved to (587, 120)
Screenshot: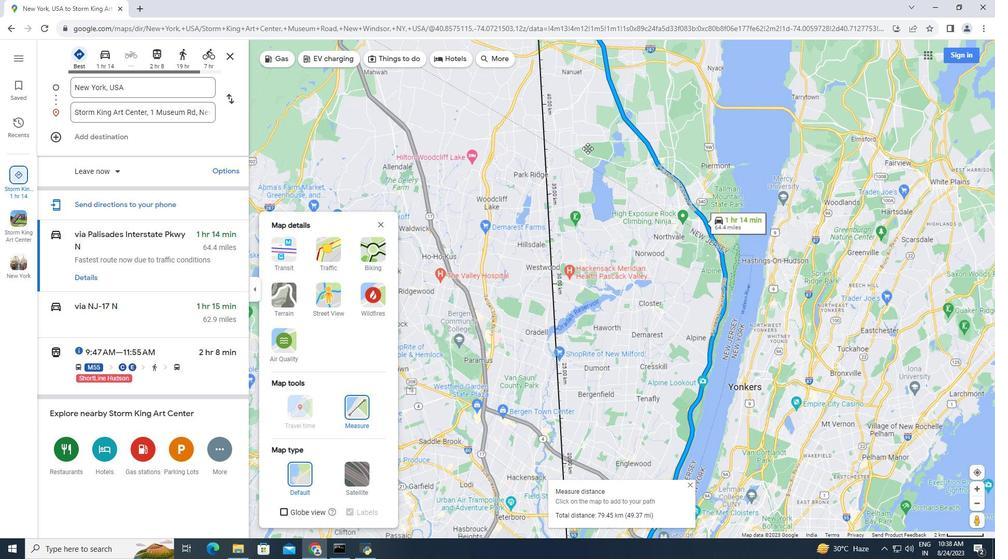 
Action: Mouse pressed left at (587, 120)
Screenshot: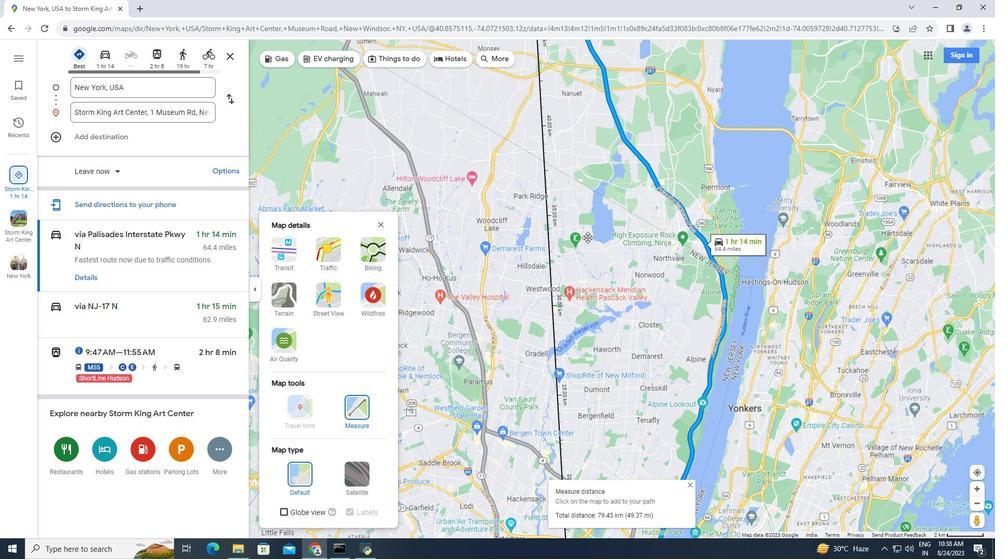 
Action: Mouse moved to (557, 173)
Screenshot: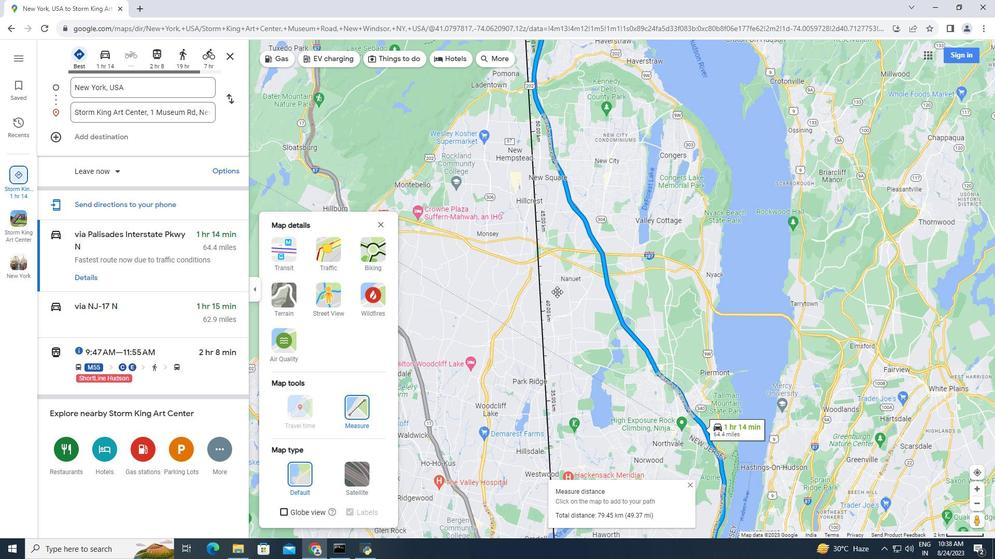 
Action: Mouse pressed left at (557, 173)
Screenshot: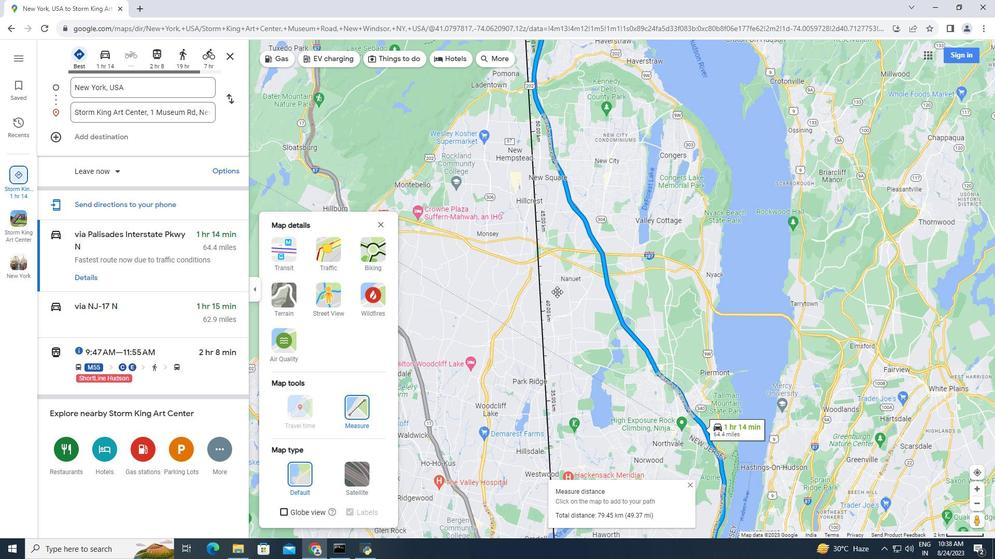 
Action: Mouse moved to (573, 297)
Screenshot: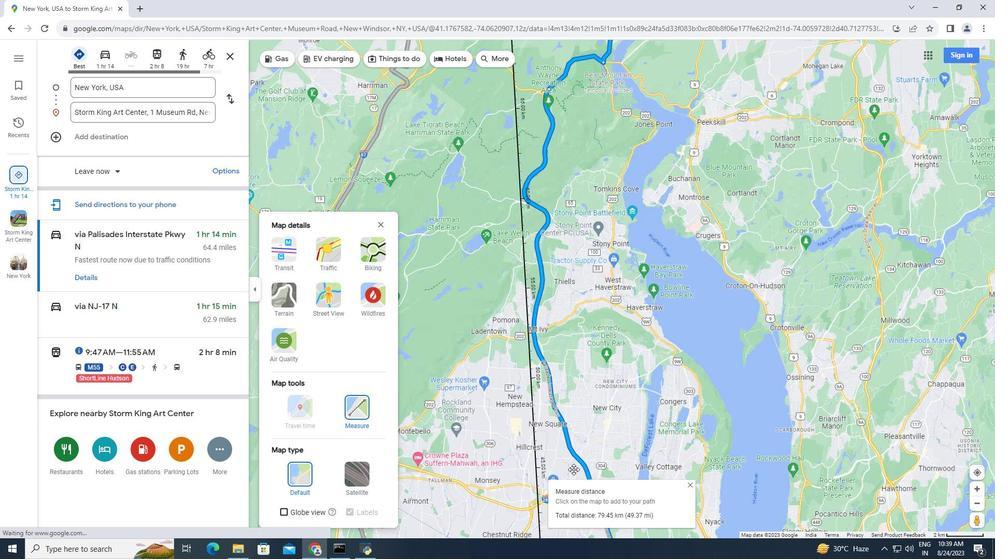 
Action: Mouse pressed left at (573, 198)
Screenshot: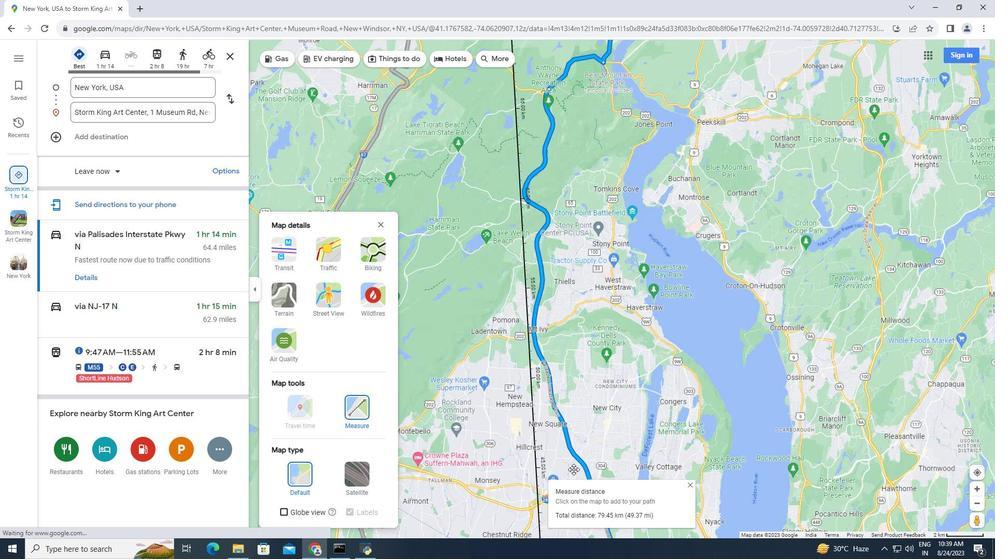 
Action: Mouse moved to (562, 202)
Screenshot: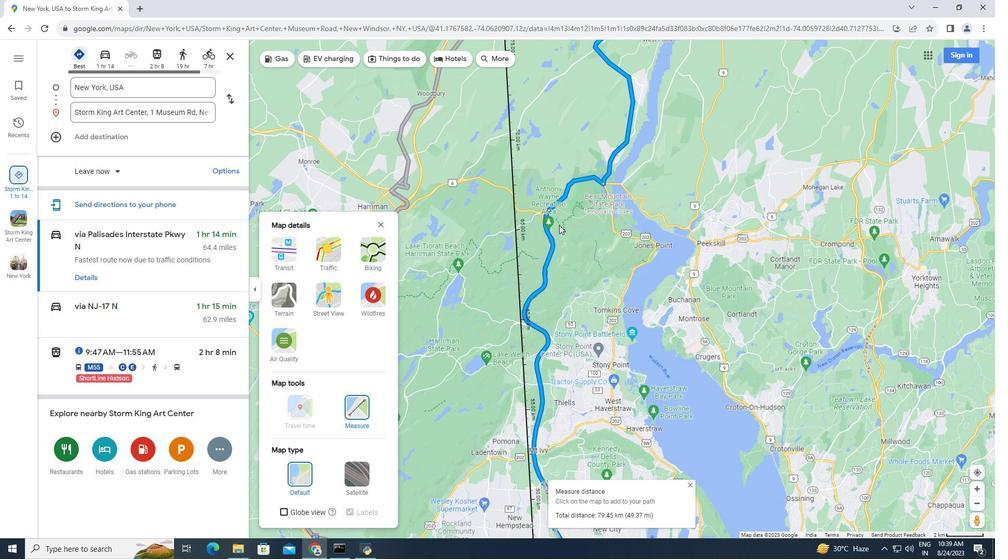 
Action: Mouse pressed left at (562, 202)
Screenshot: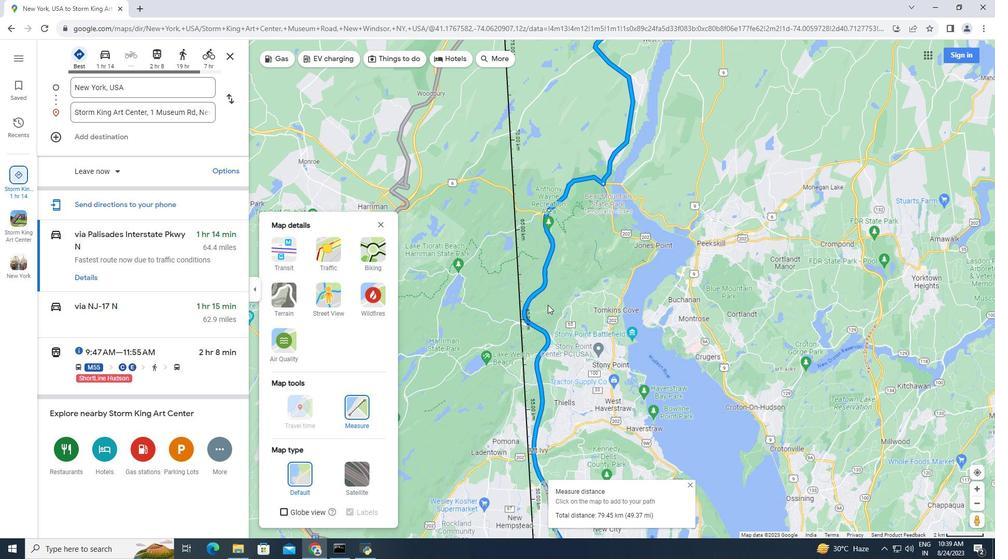 
Action: Mouse moved to (492, 139)
Screenshot: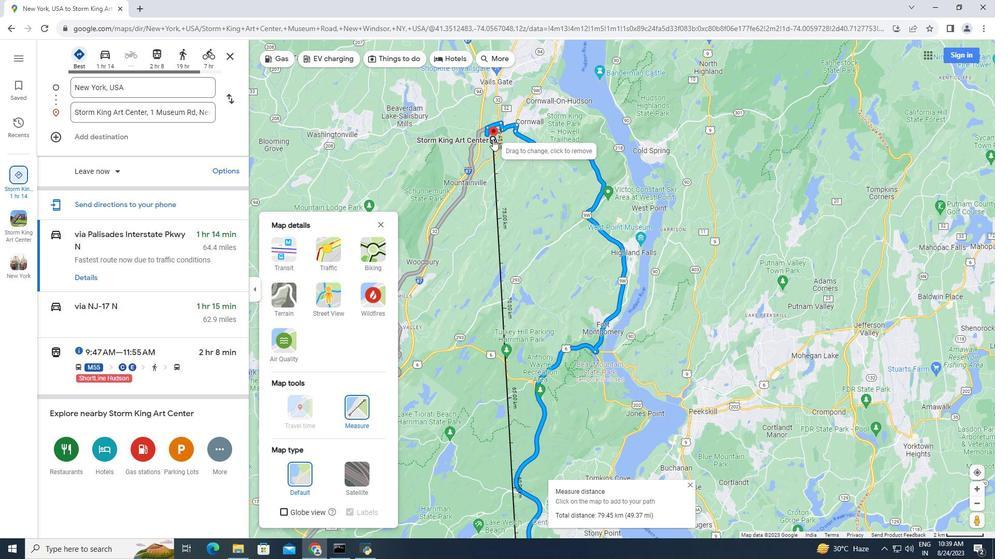 
Action: Mouse pressed left at (492, 139)
Screenshot: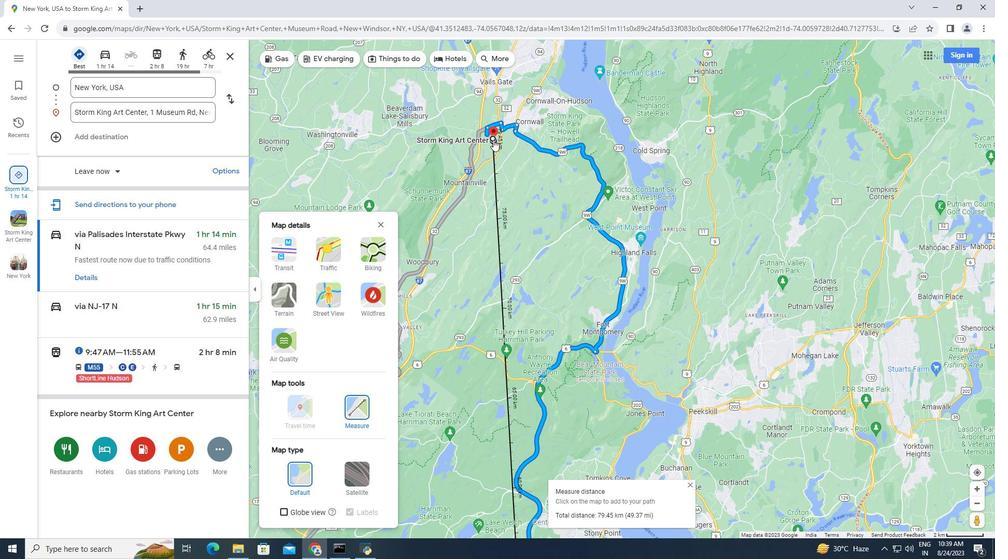 
Action: Mouse moved to (506, 178)
Screenshot: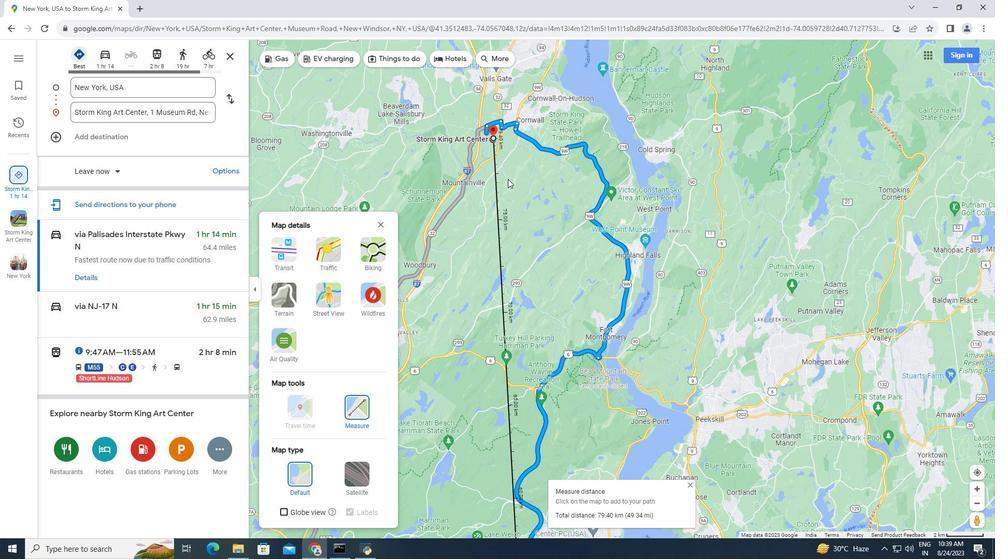 
Action: Mouse scrolled (506, 179) with delta (0, 0)
Screenshot: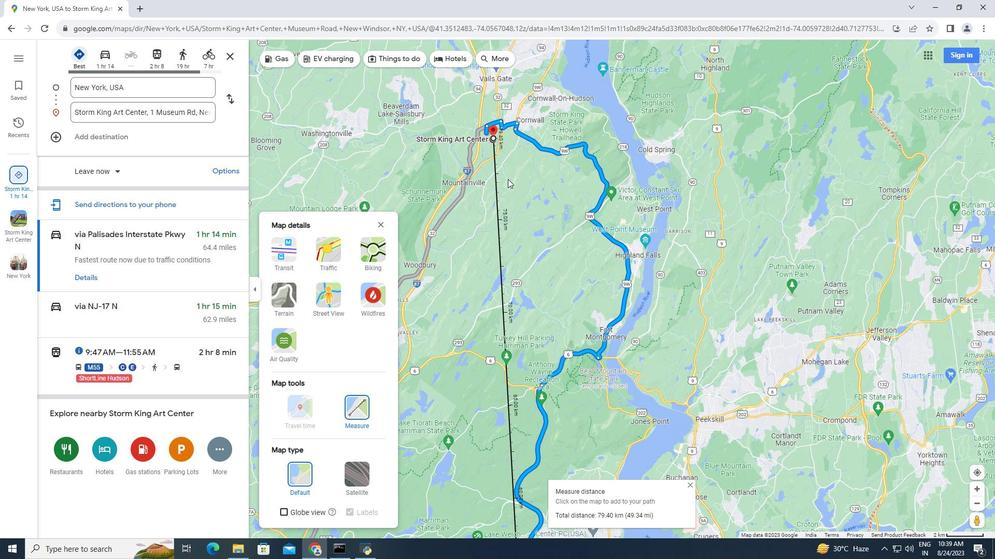 
Action: Mouse moved to (510, 181)
Screenshot: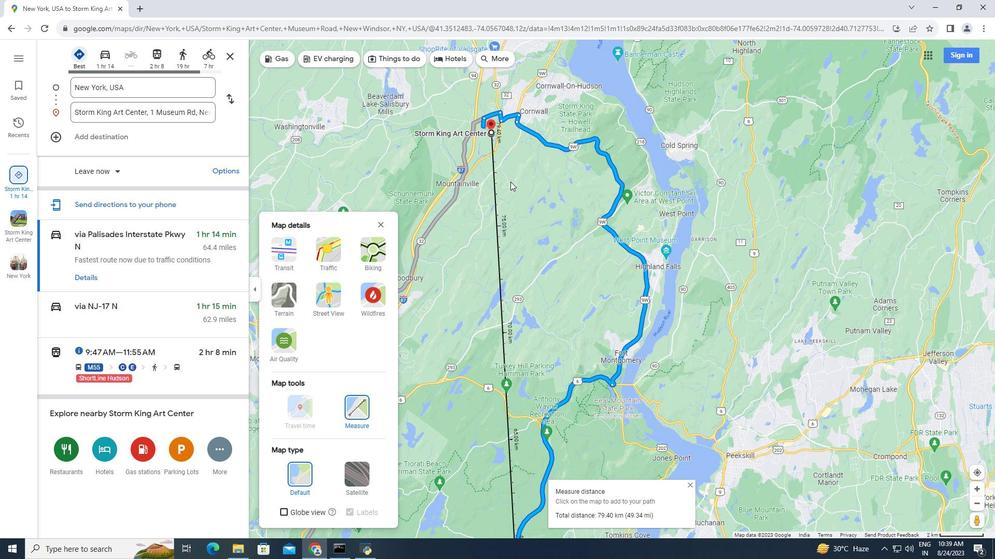 
Action: Mouse scrolled (510, 181) with delta (0, 0)
Screenshot: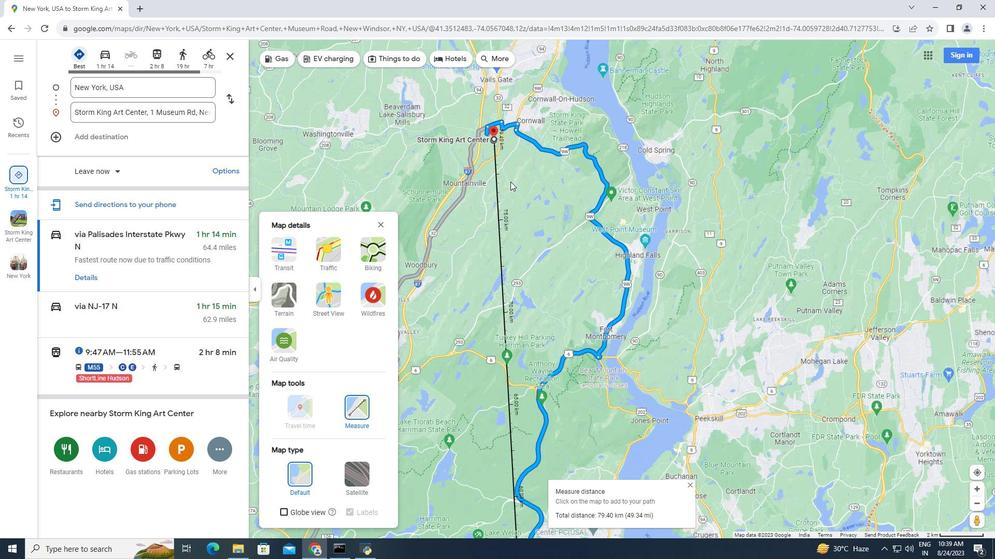 
Action: Mouse scrolled (510, 181) with delta (0, 0)
Screenshot: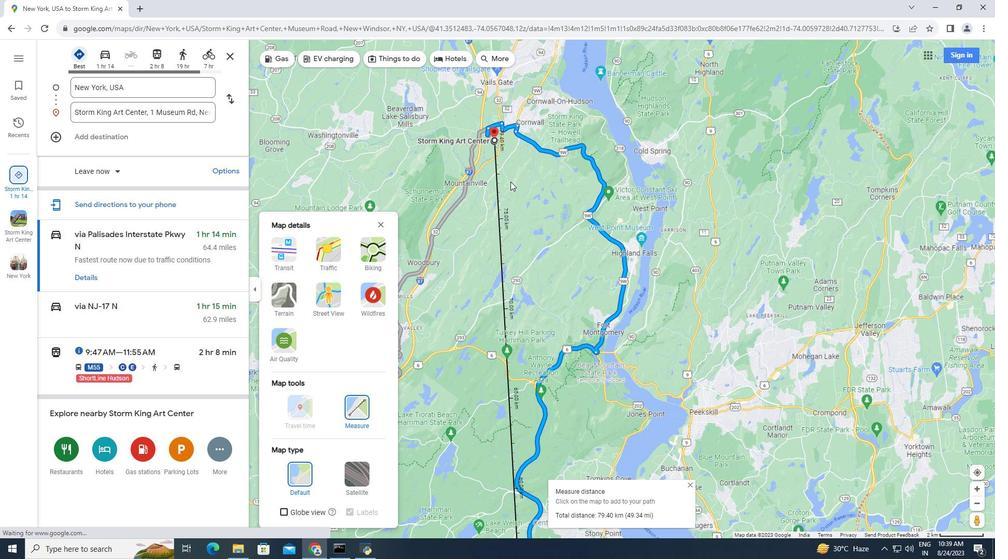 
Action: Mouse moved to (510, 182)
Screenshot: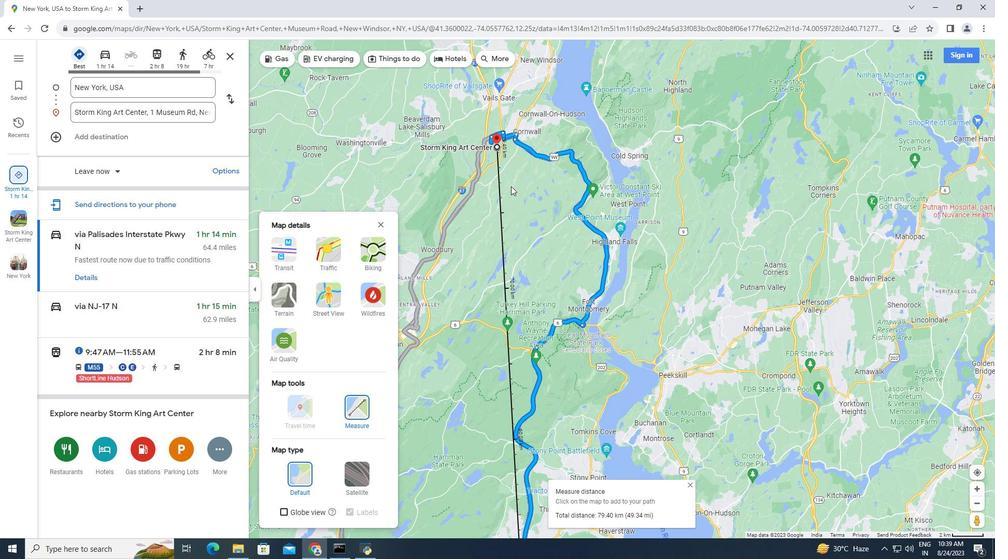 
Action: Mouse scrolled (510, 182) with delta (0, 0)
Screenshot: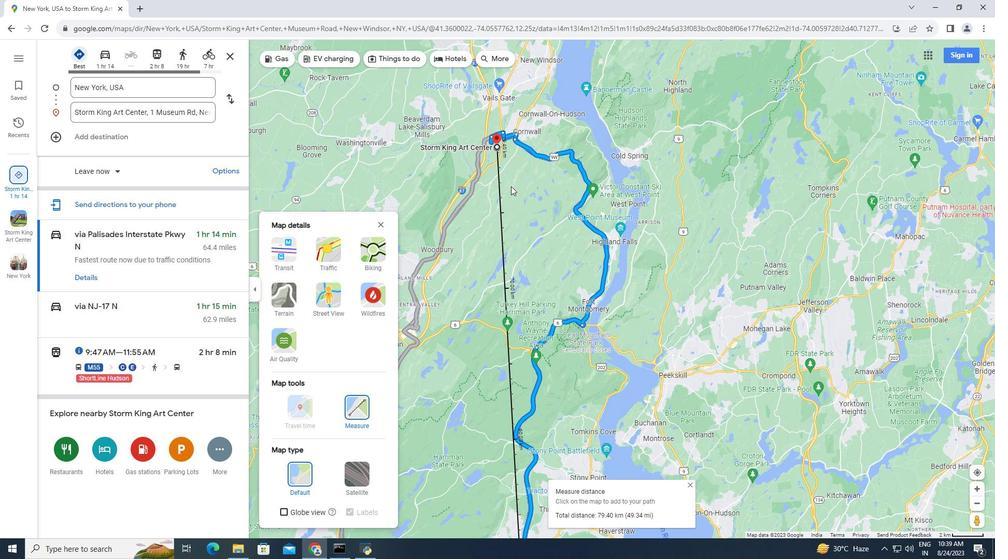 
Action: Mouse moved to (511, 184)
Screenshot: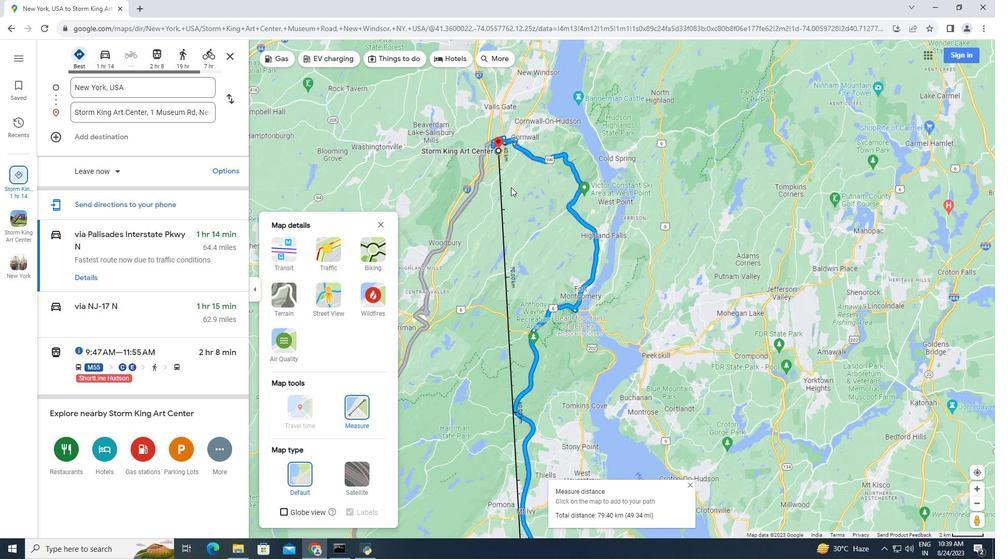 
Action: Mouse scrolled (511, 184) with delta (0, 0)
Screenshot: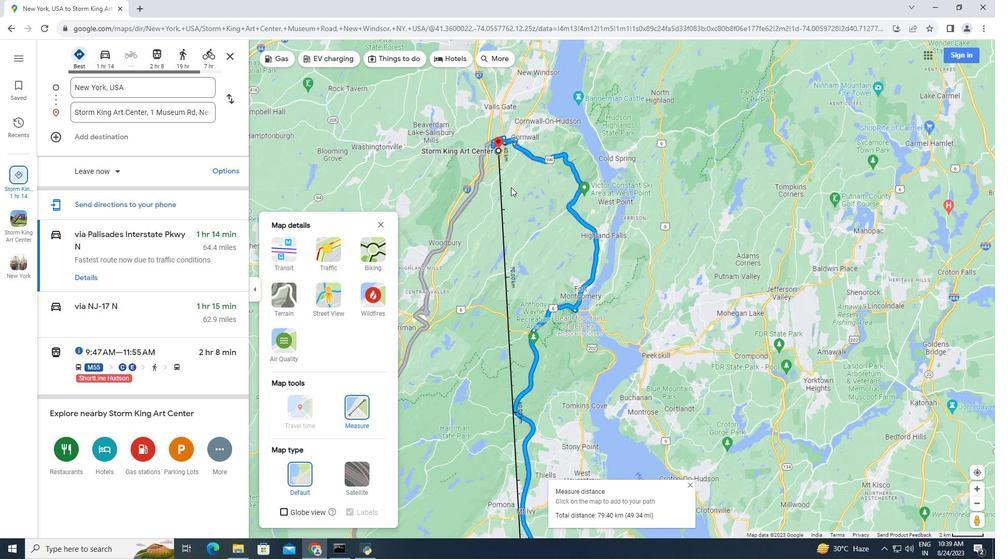 
Action: Mouse moved to (511, 184)
Screenshot: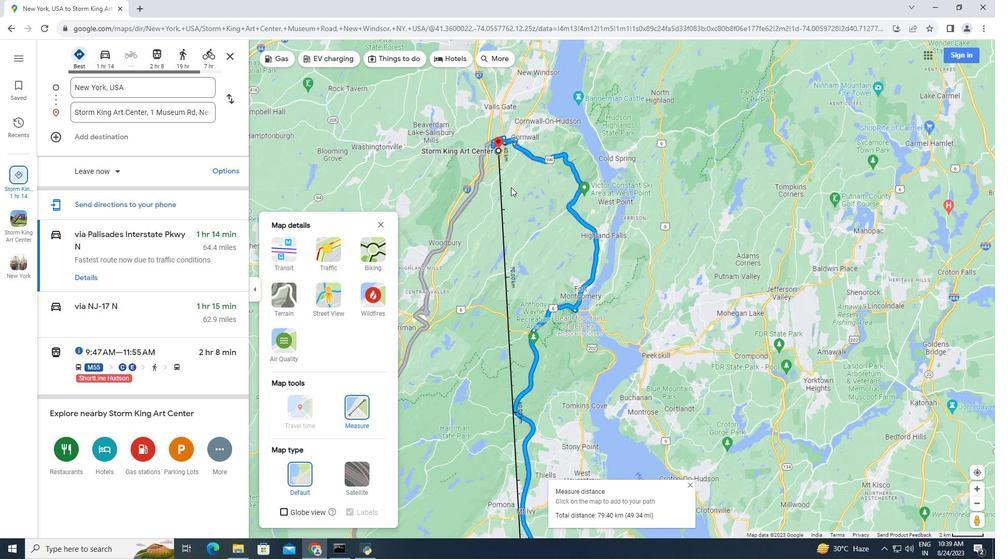 
Action: Mouse scrolled (511, 184) with delta (0, 0)
Screenshot: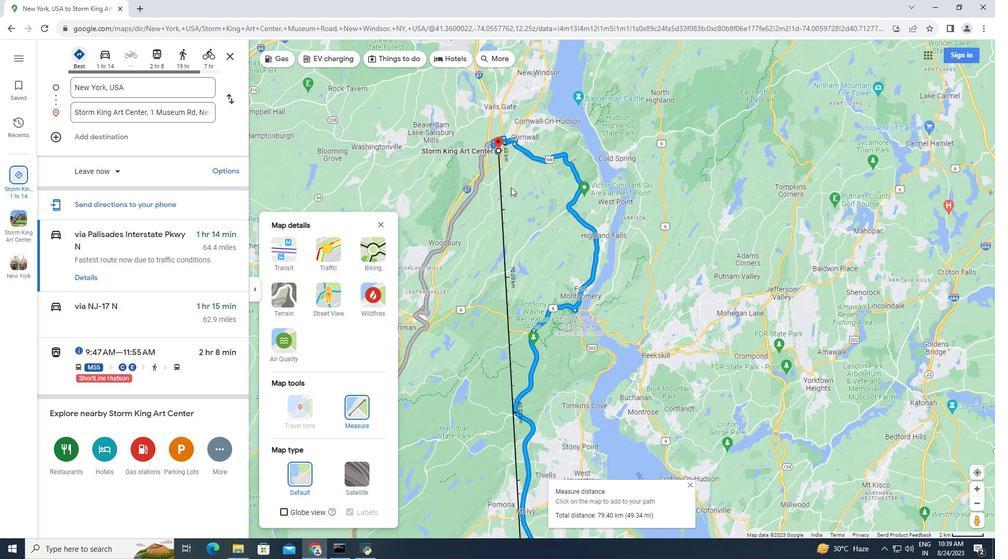
Action: Mouse moved to (515, 207)
Screenshot: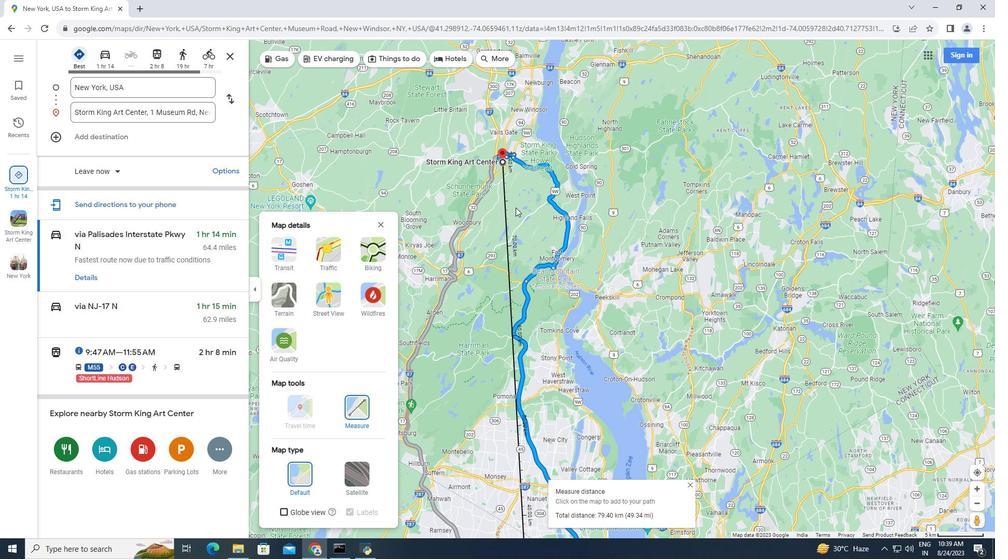 
Action: Mouse scrolled (515, 207) with delta (0, 0)
Screenshot: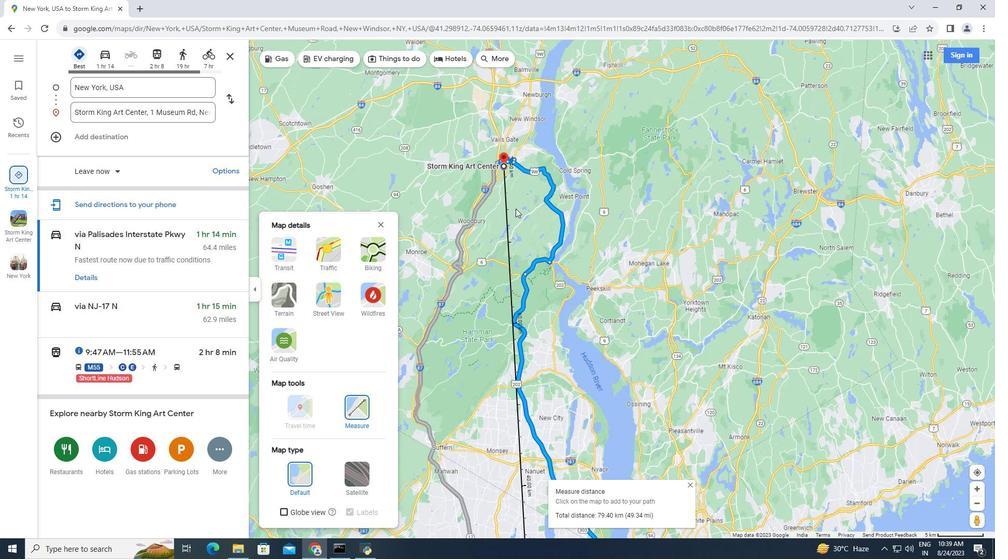 
Action: Mouse moved to (515, 208)
Screenshot: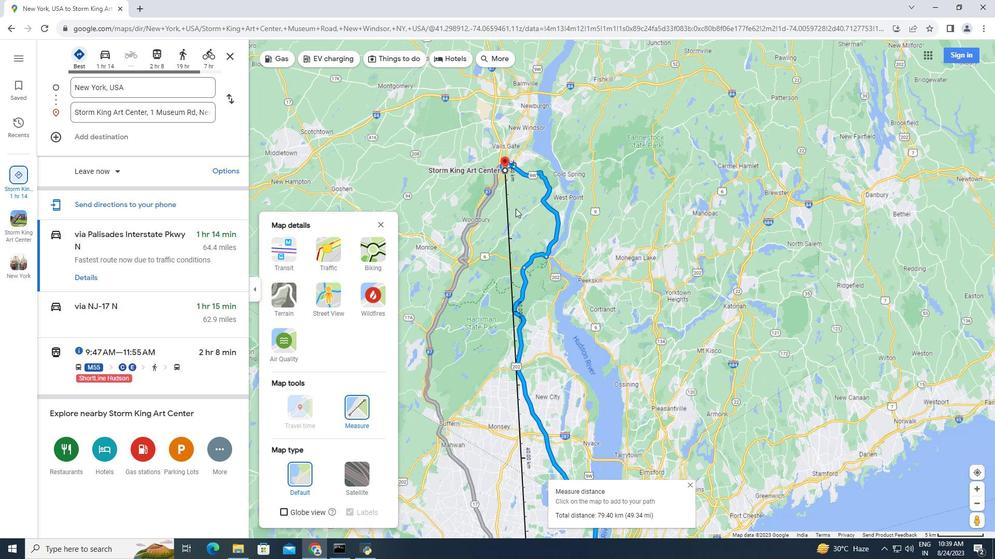 
Action: Mouse scrolled (515, 208) with delta (0, 0)
Screenshot: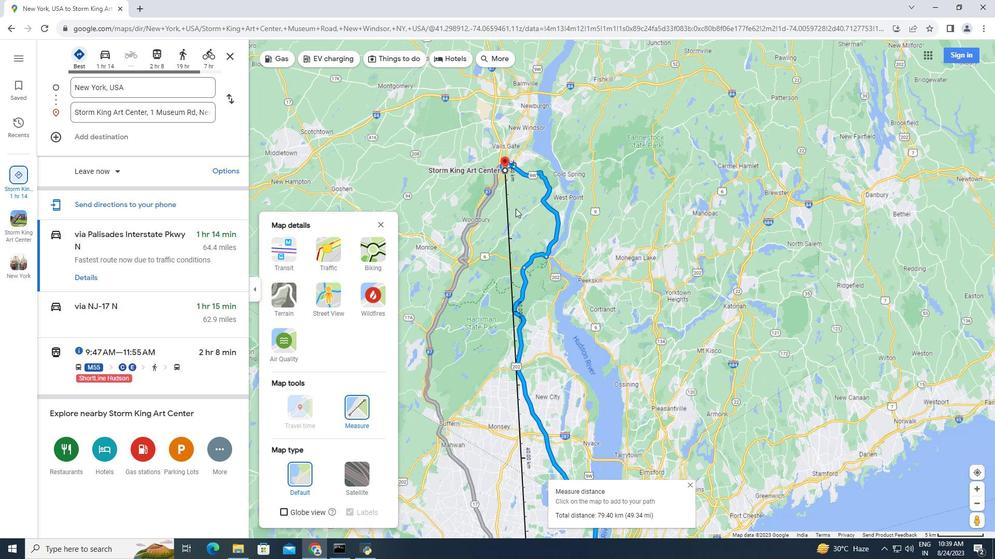 
Action: Mouse scrolled (515, 208) with delta (0, 0)
Screenshot: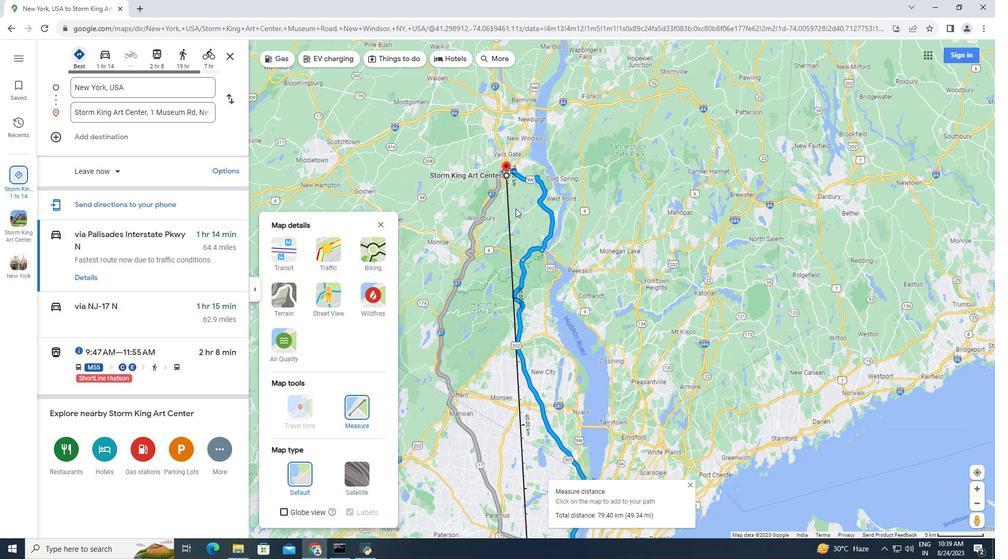 
Action: Mouse scrolled (515, 208) with delta (0, 0)
Screenshot: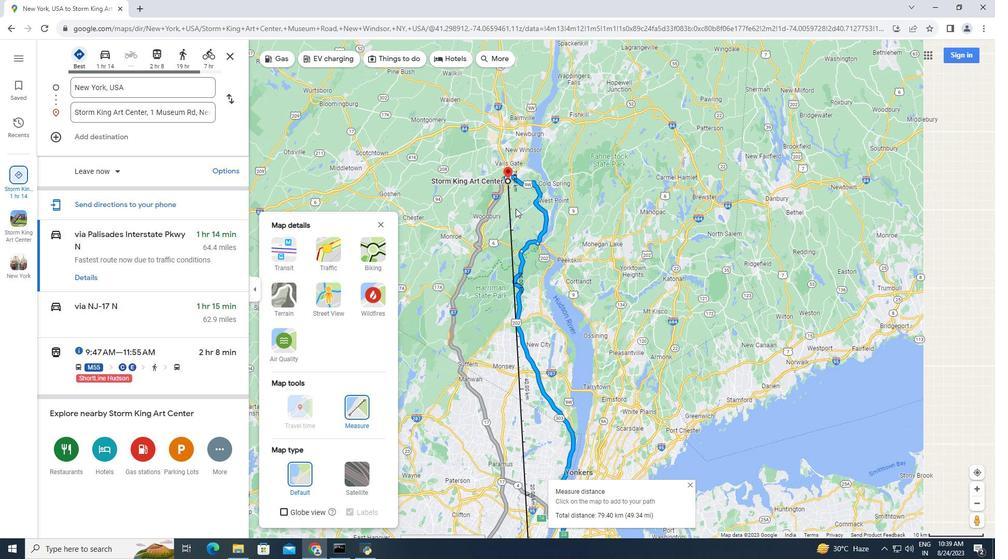 
Action: Mouse scrolled (515, 208) with delta (0, 0)
Screenshot: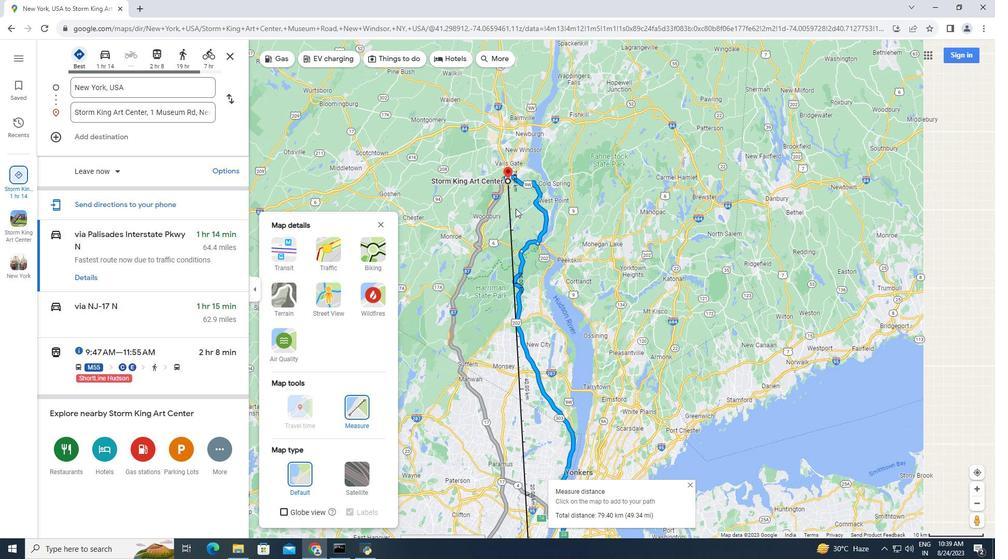 
Action: Mouse scrolled (515, 208) with delta (0, 0)
Screenshot: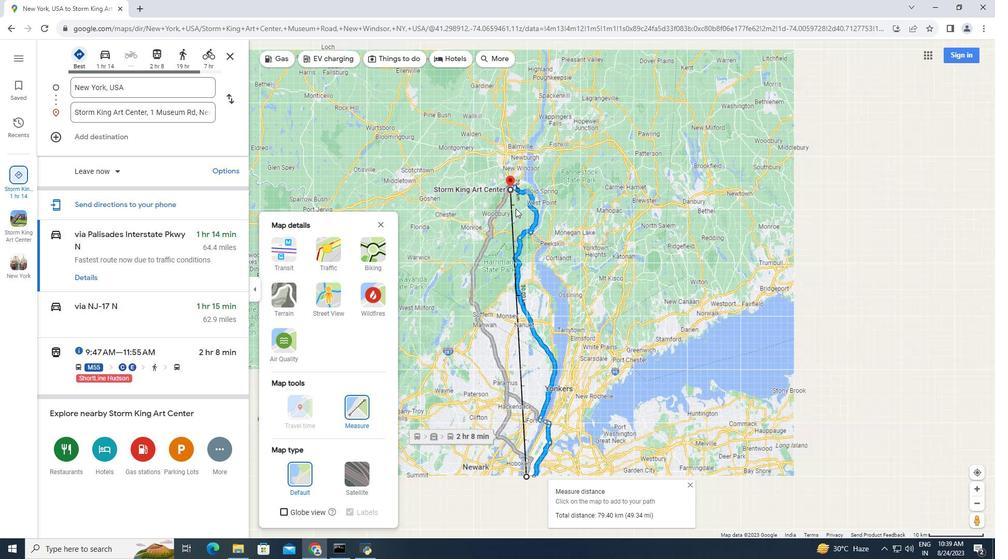 
Action: Mouse moved to (637, 232)
Screenshot: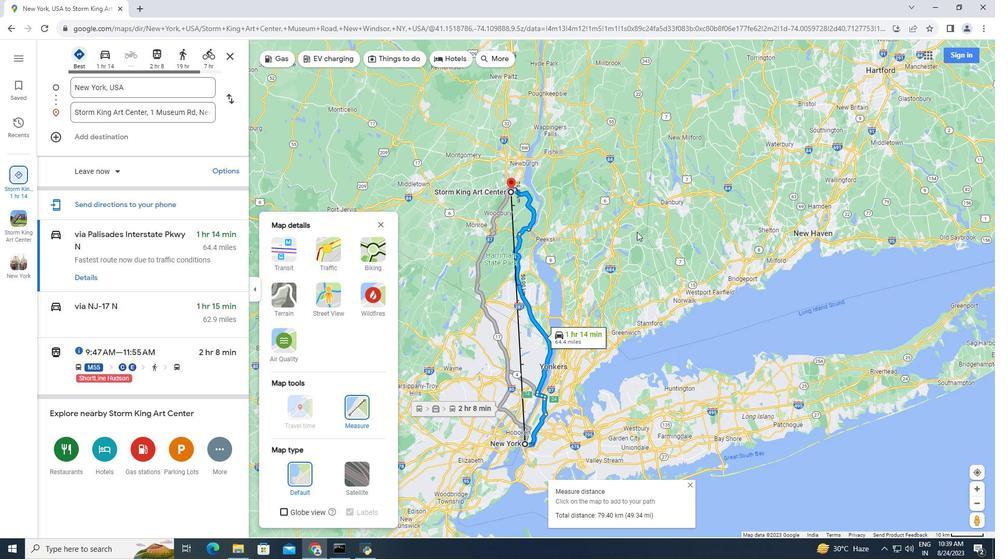 
